 Task: Open Card User Interface Review in Board Project Management Platforms and Tools to Workspace IT Consulting Services and add a team member Softage.3@softage.net, a label Orange, a checklist Ethereum Development, an attachment from your computer, a color Orange and finally, add a card description 'Conduct team training session on active listening and empathy' and a comment 'Given the complexity of this task, let us break it down into smaller, more manageable tasks to make progress.'. Add a start date 'Jan 07, 1900' with a due date 'Jan 14, 1900'
Action: Mouse moved to (640, 173)
Screenshot: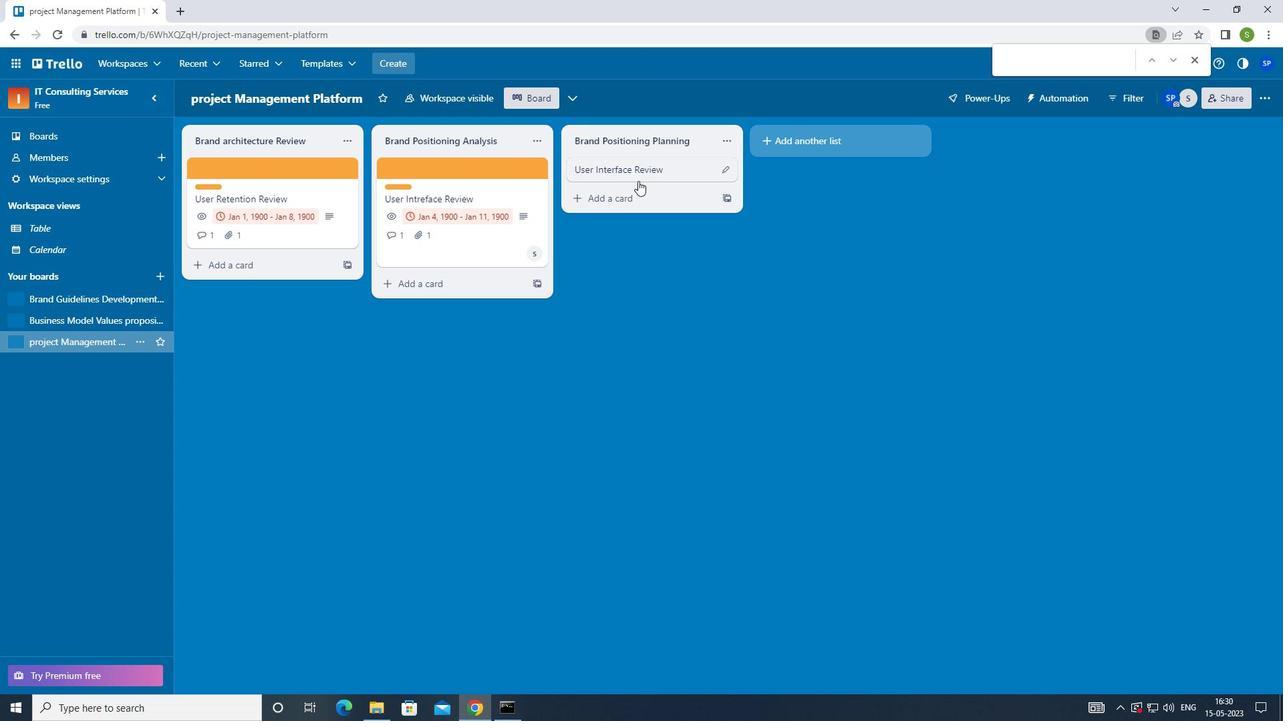 
Action: Mouse pressed left at (640, 173)
Screenshot: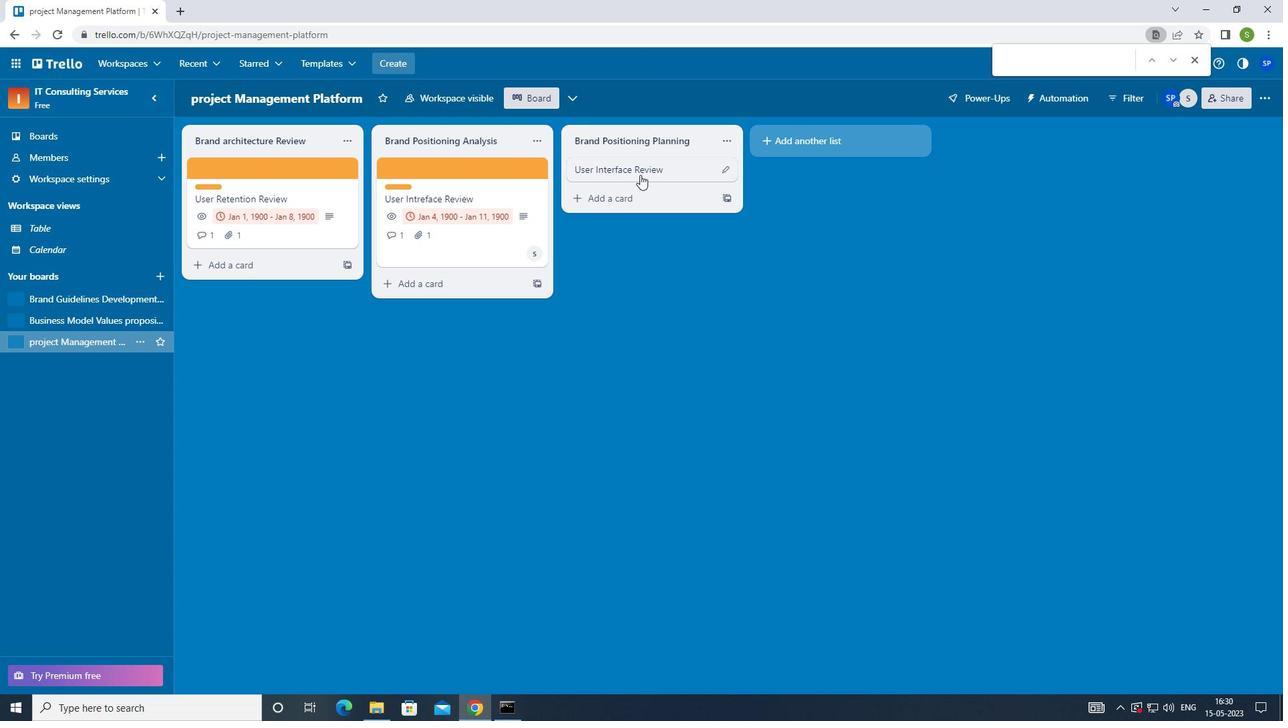 
Action: Mouse moved to (828, 171)
Screenshot: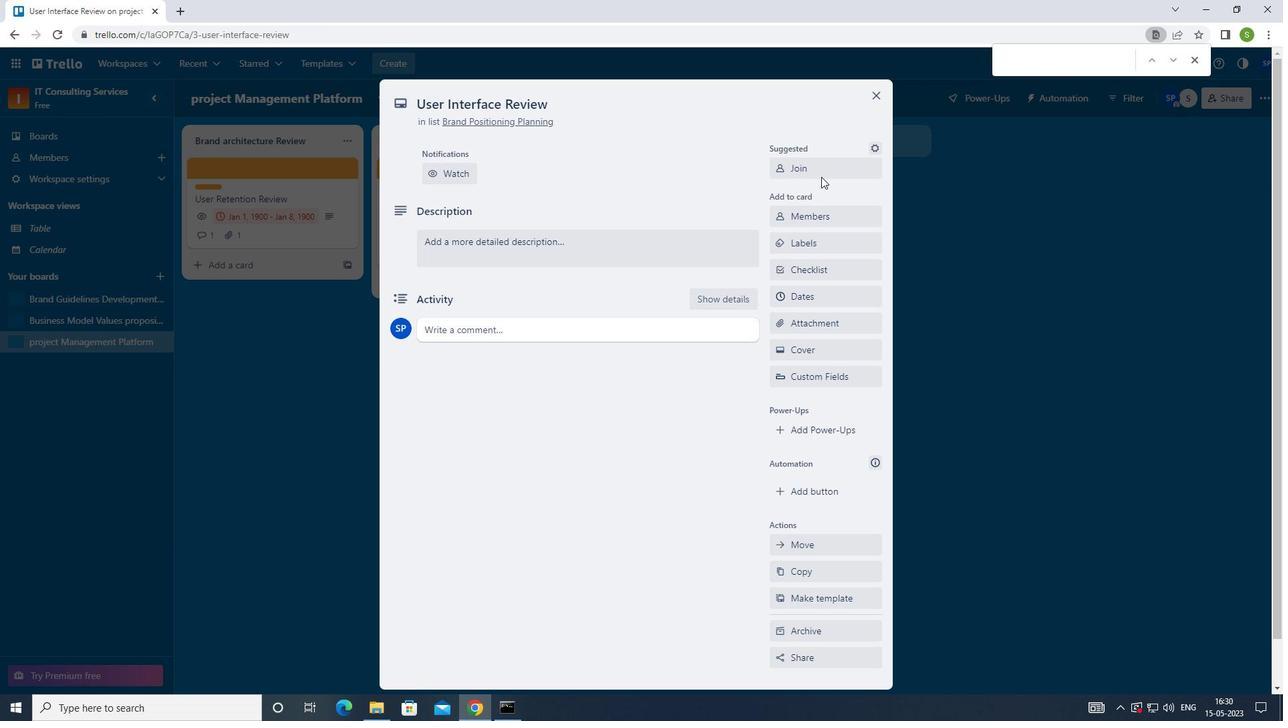 
Action: Mouse pressed left at (828, 171)
Screenshot: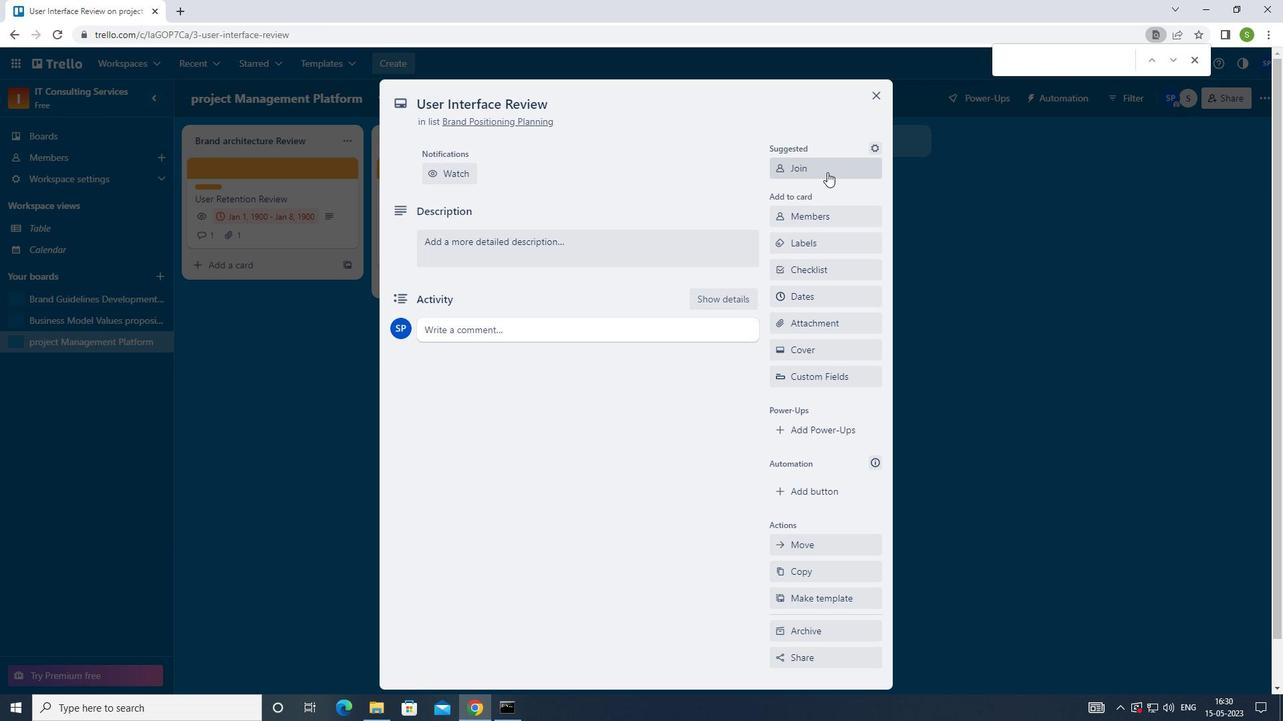 
Action: Mouse moved to (835, 169)
Screenshot: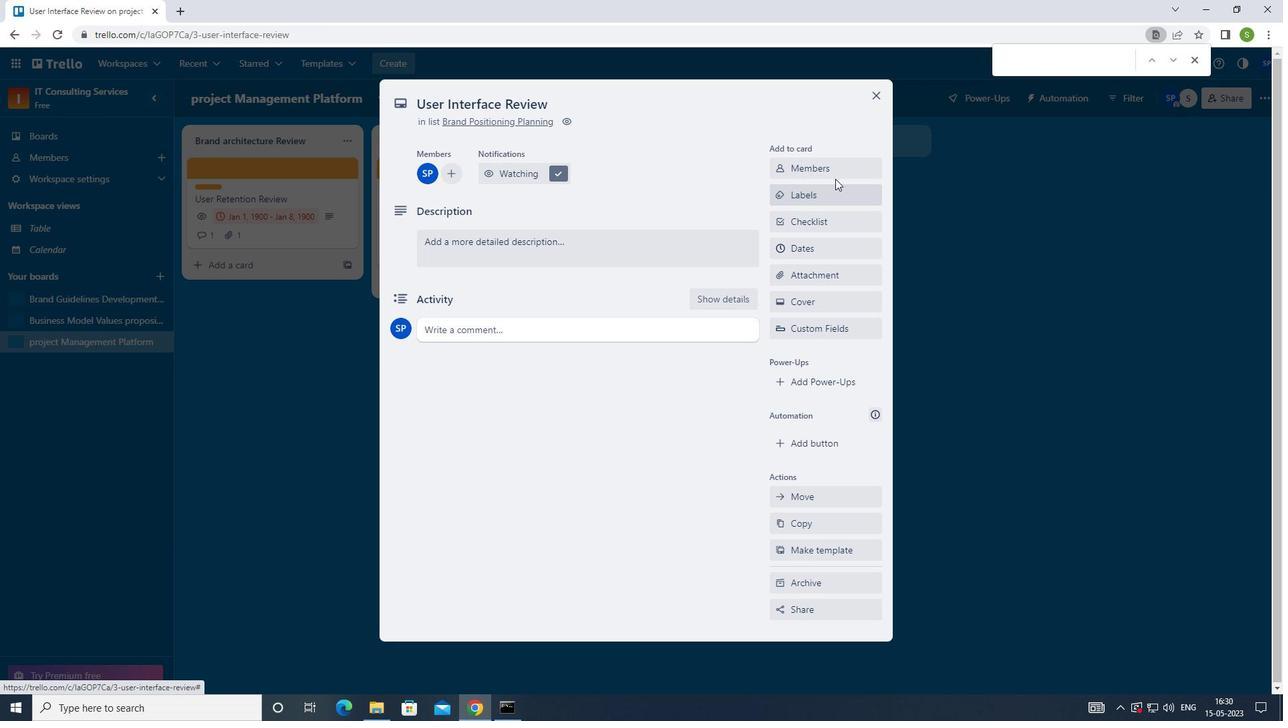 
Action: Mouse pressed left at (835, 169)
Screenshot: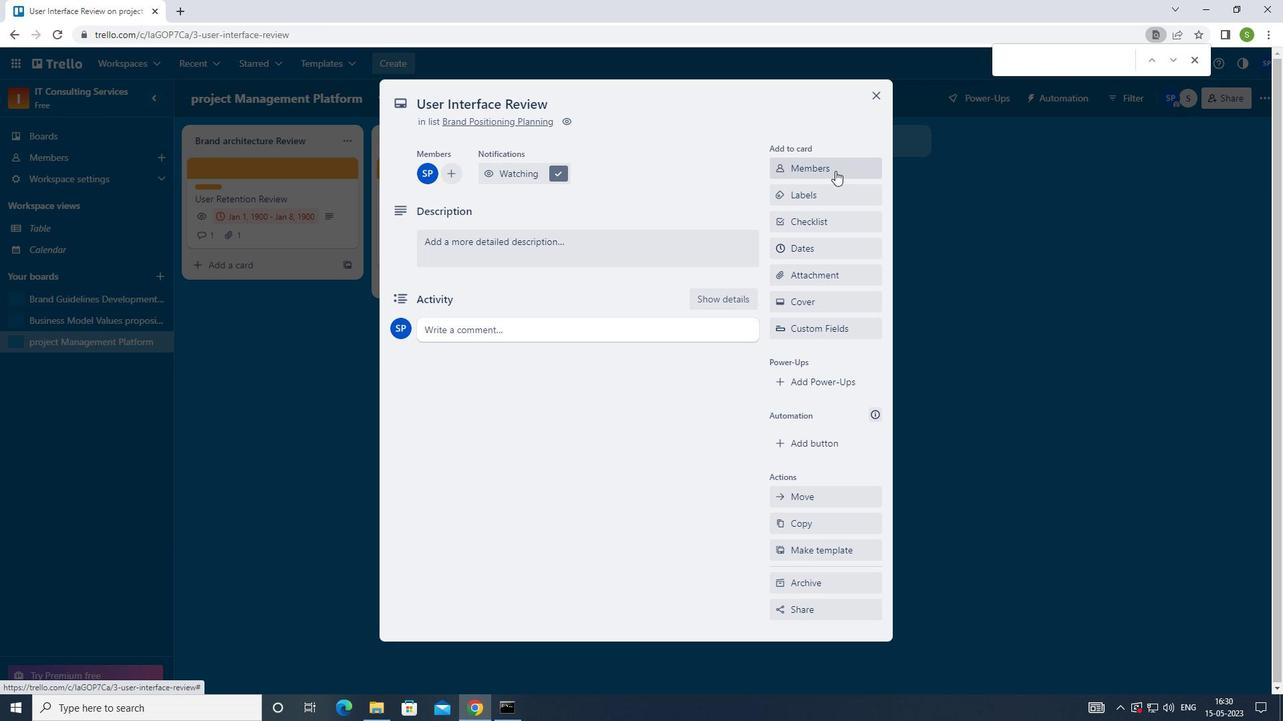 
Action: Mouse moved to (808, 206)
Screenshot: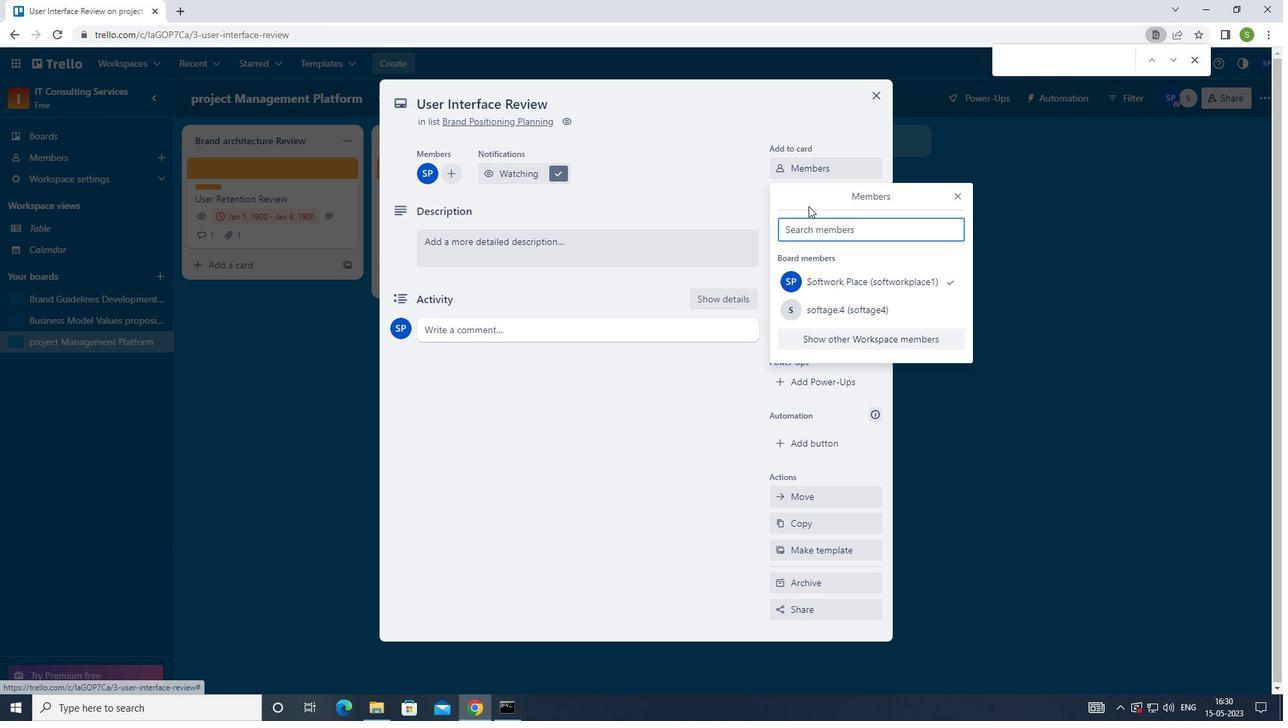 
Action: Key pressed <Key.shift>SOFTAGE.3<Key.shift>@SOFTAGE.NET
Screenshot: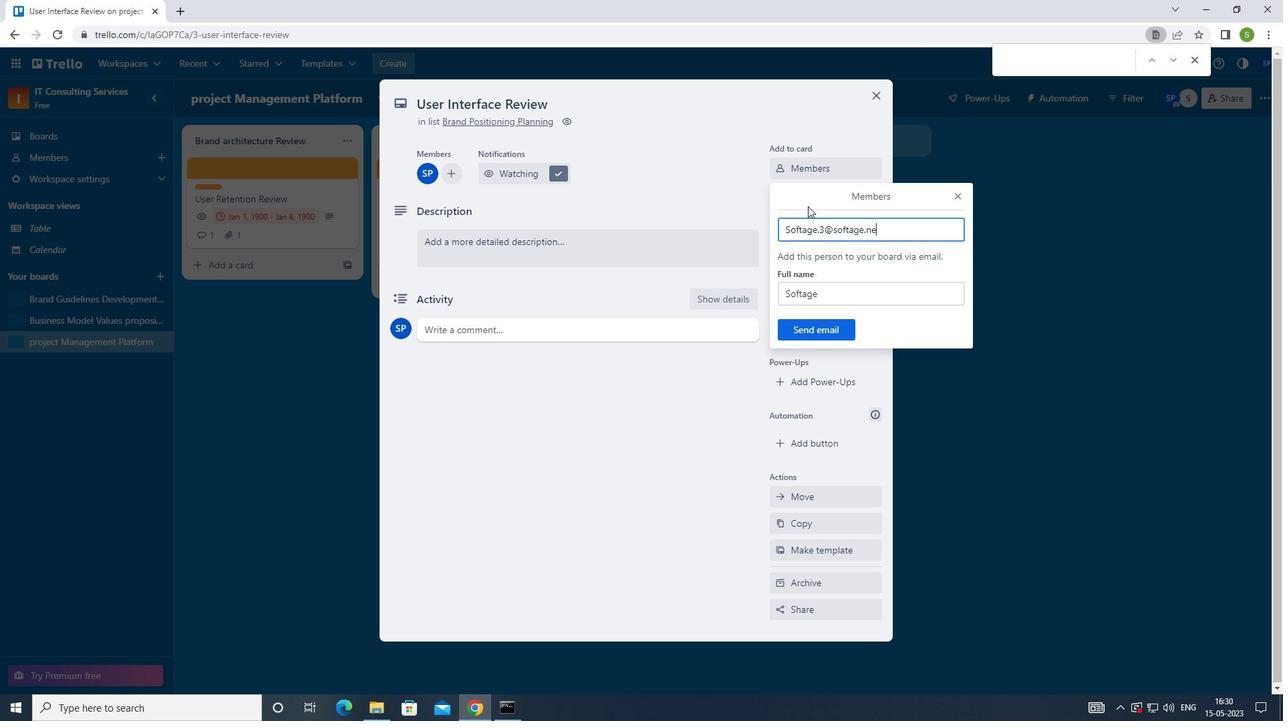 
Action: Mouse moved to (811, 332)
Screenshot: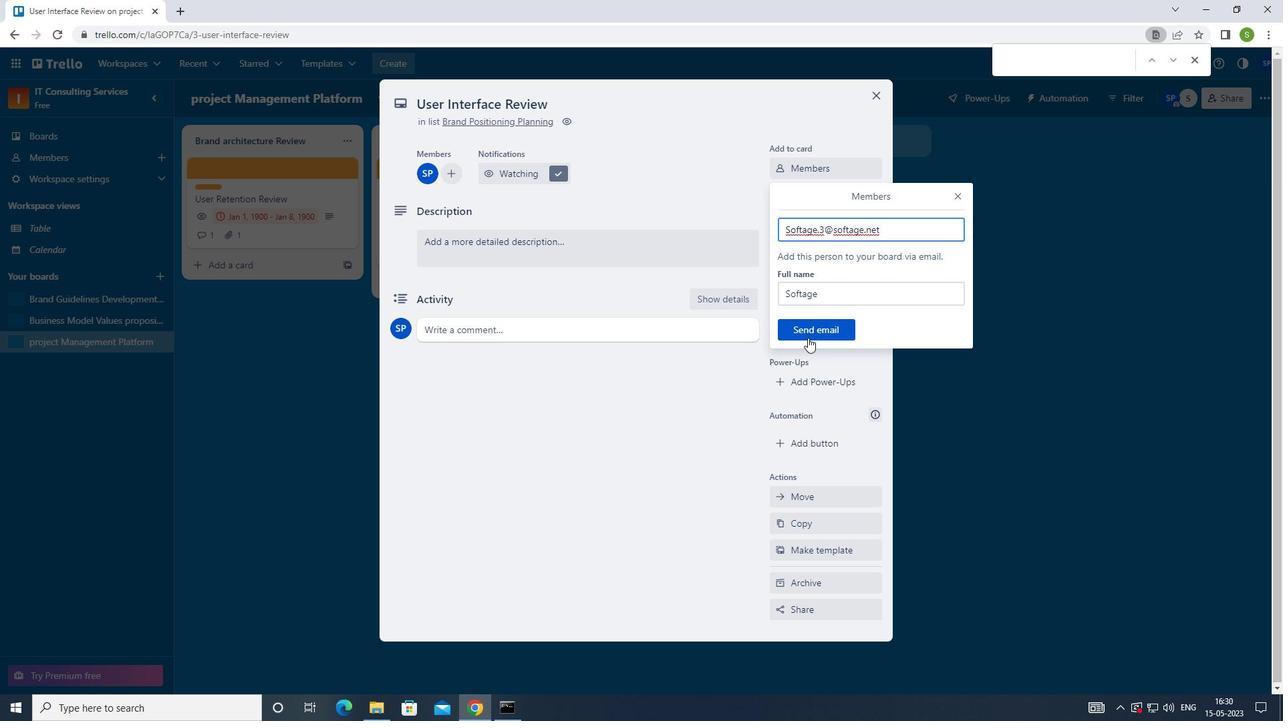 
Action: Mouse pressed left at (811, 332)
Screenshot: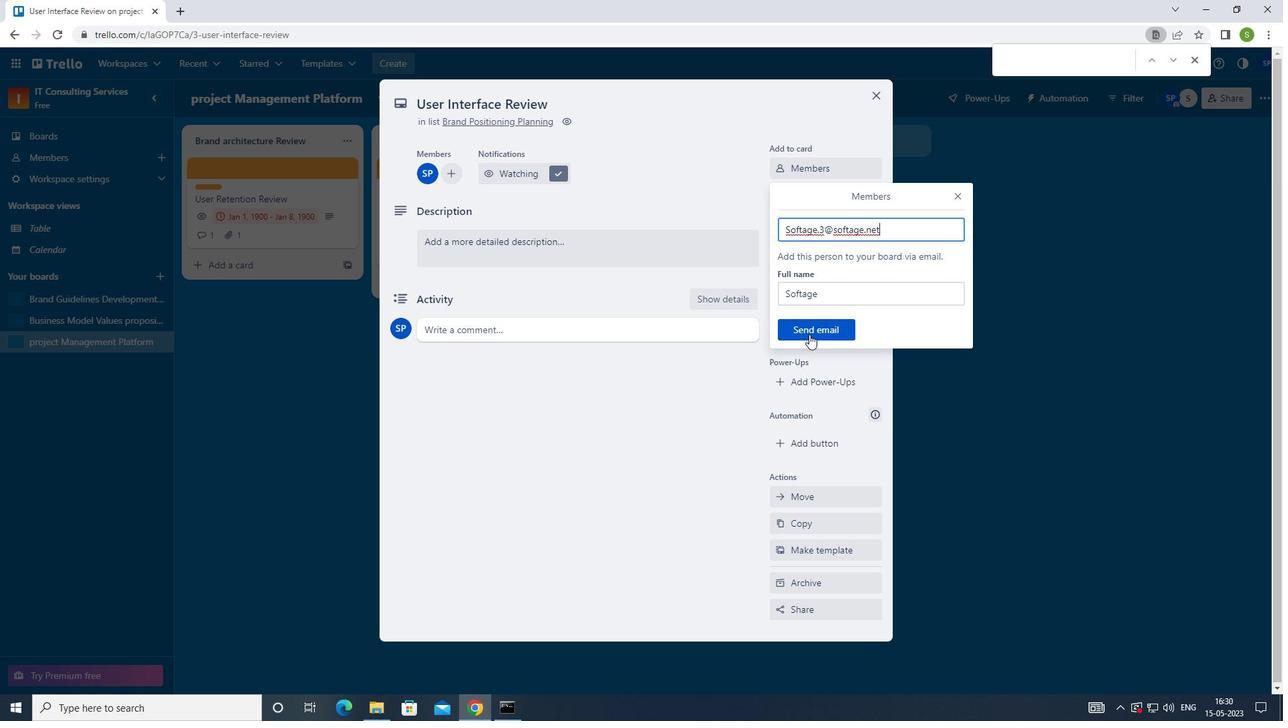 
Action: Mouse moved to (840, 196)
Screenshot: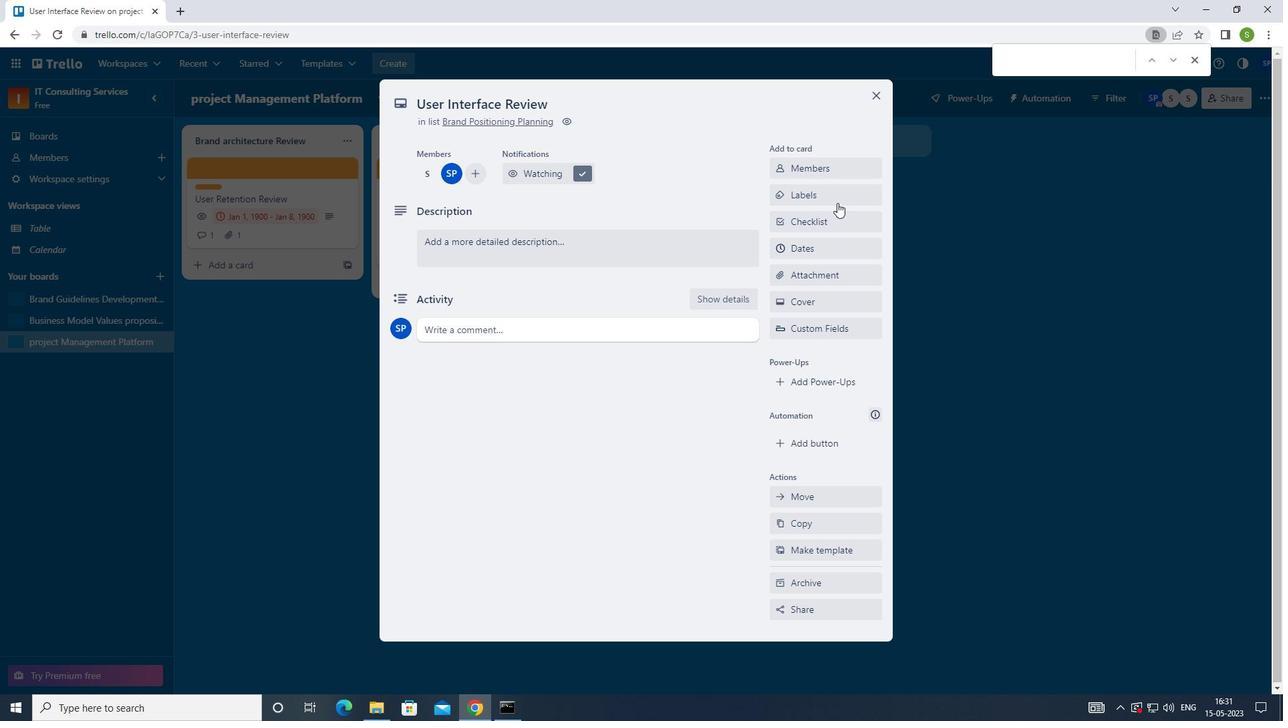 
Action: Mouse pressed left at (840, 196)
Screenshot: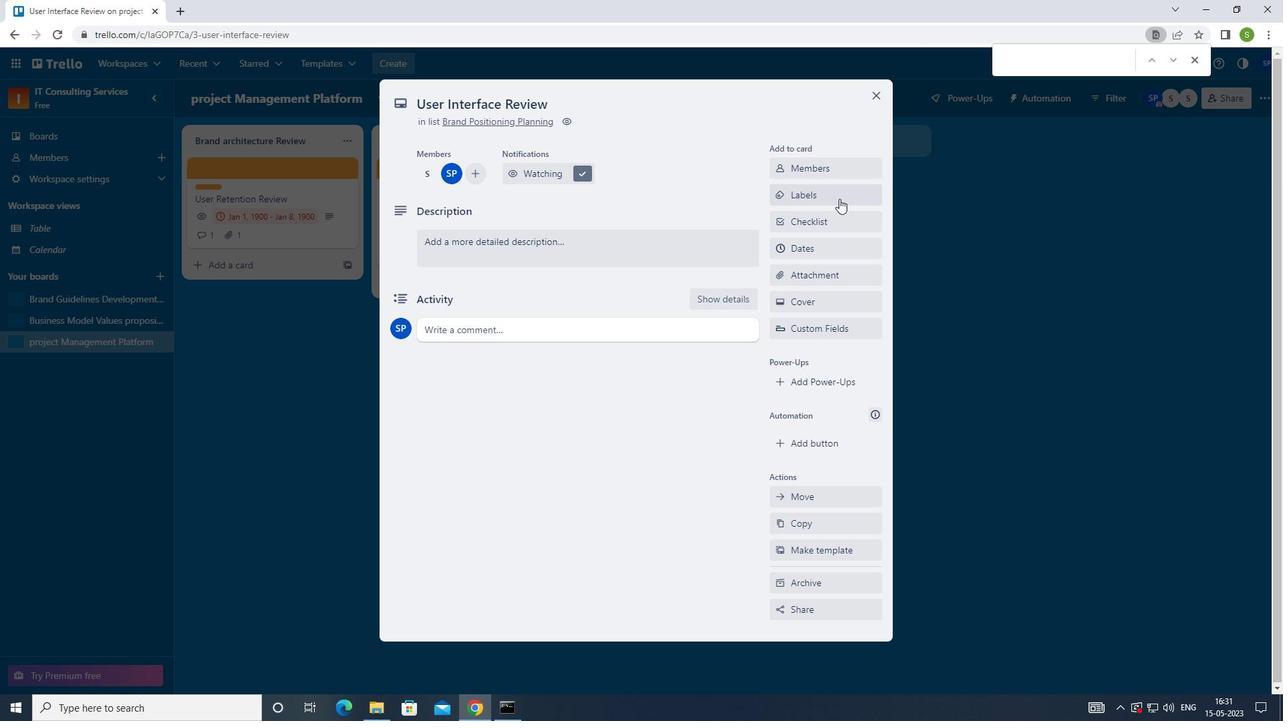 
Action: Mouse moved to (787, 350)
Screenshot: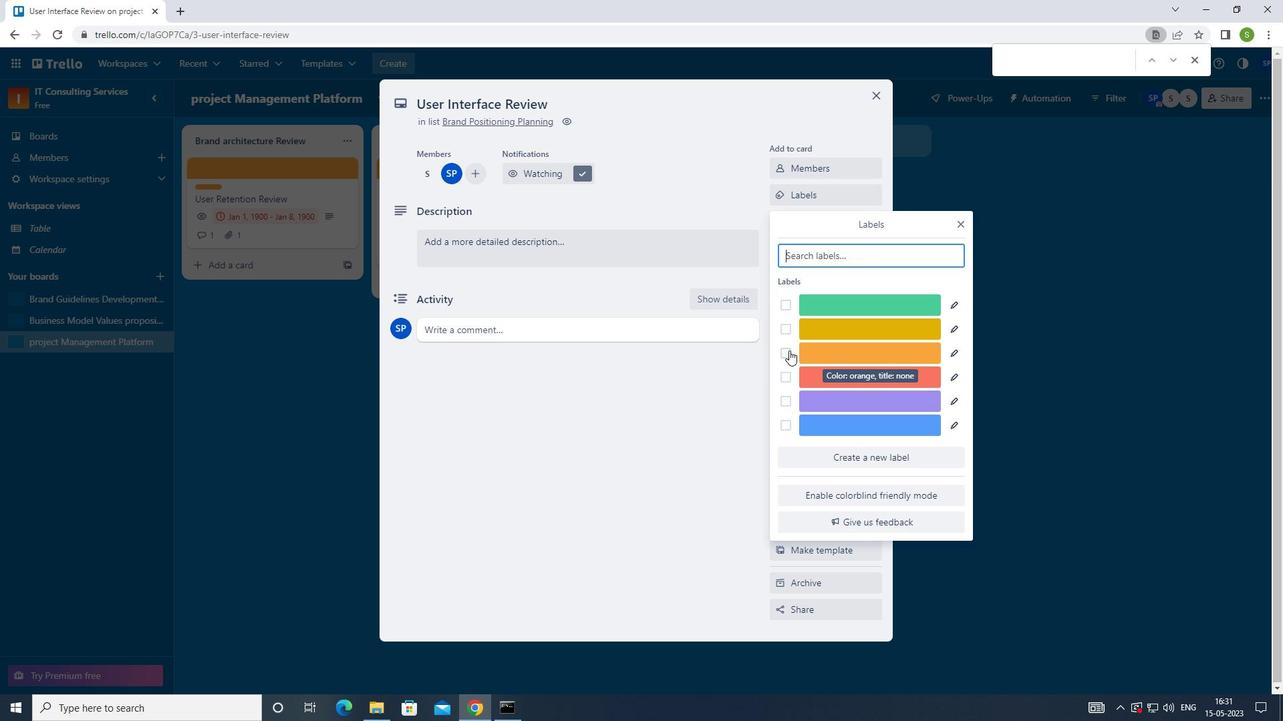 
Action: Mouse pressed left at (787, 350)
Screenshot: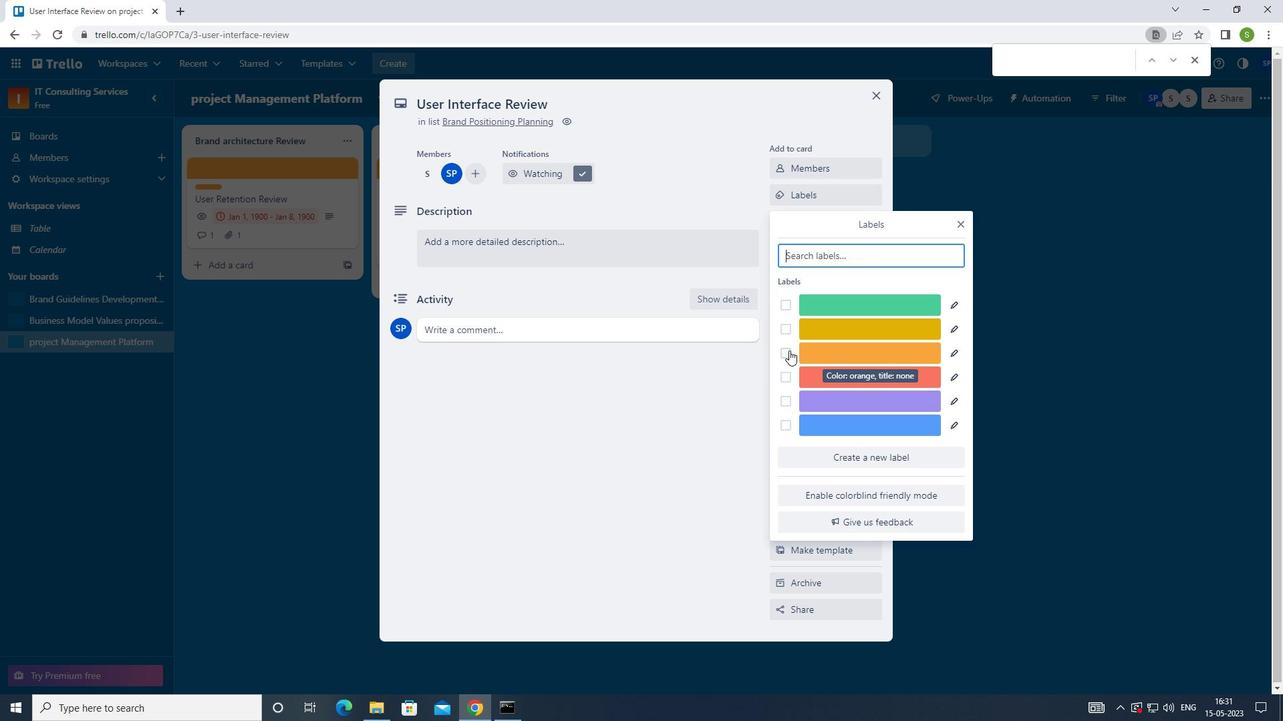 
Action: Mouse moved to (955, 225)
Screenshot: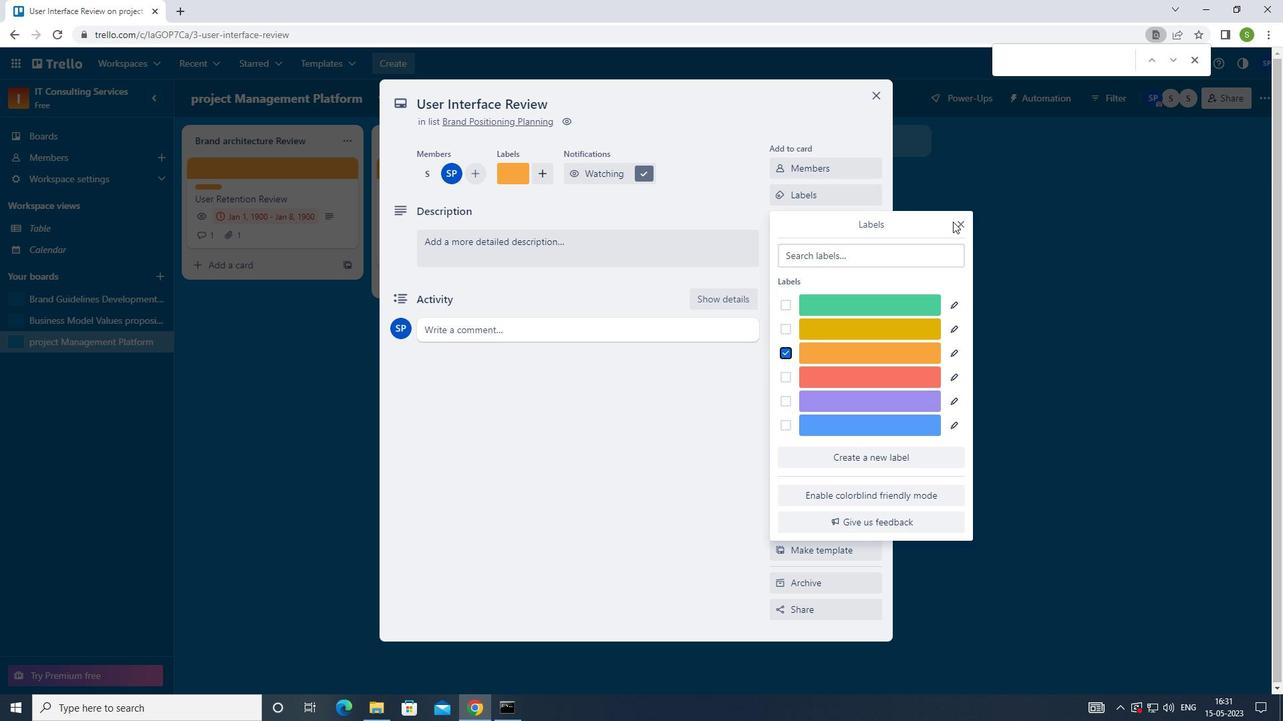
Action: Mouse pressed left at (955, 225)
Screenshot: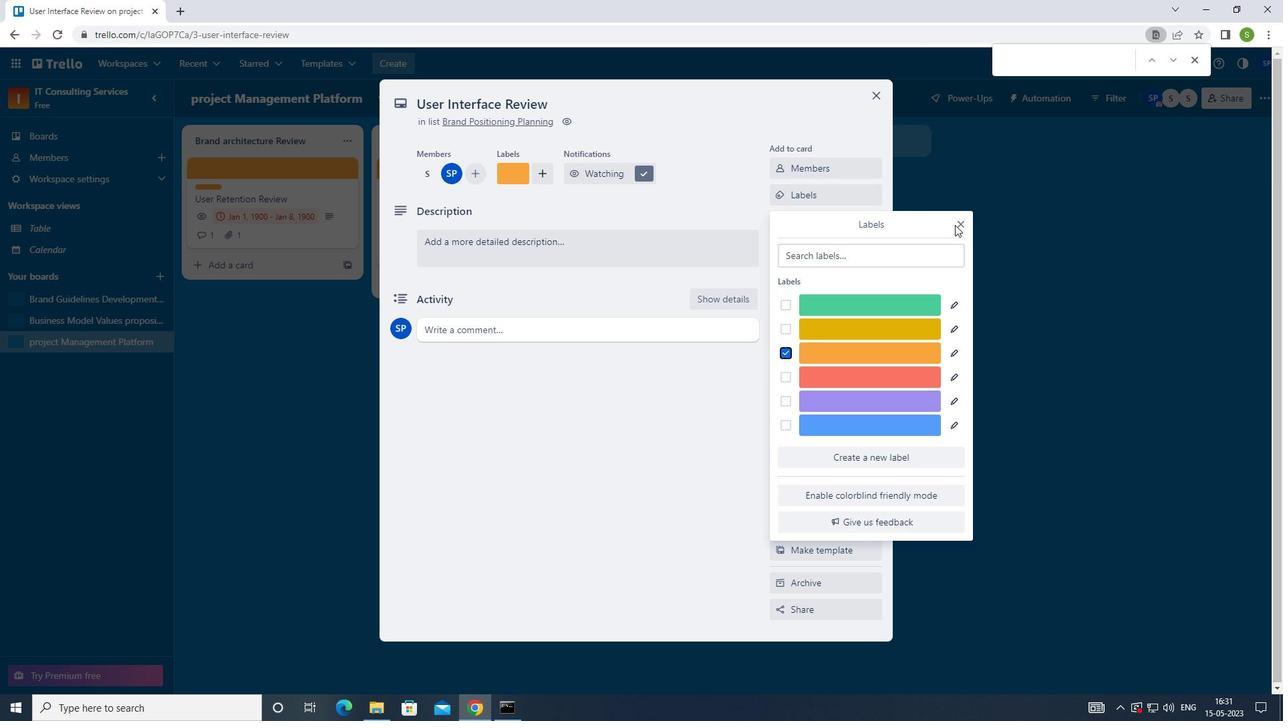 
Action: Mouse moved to (962, 221)
Screenshot: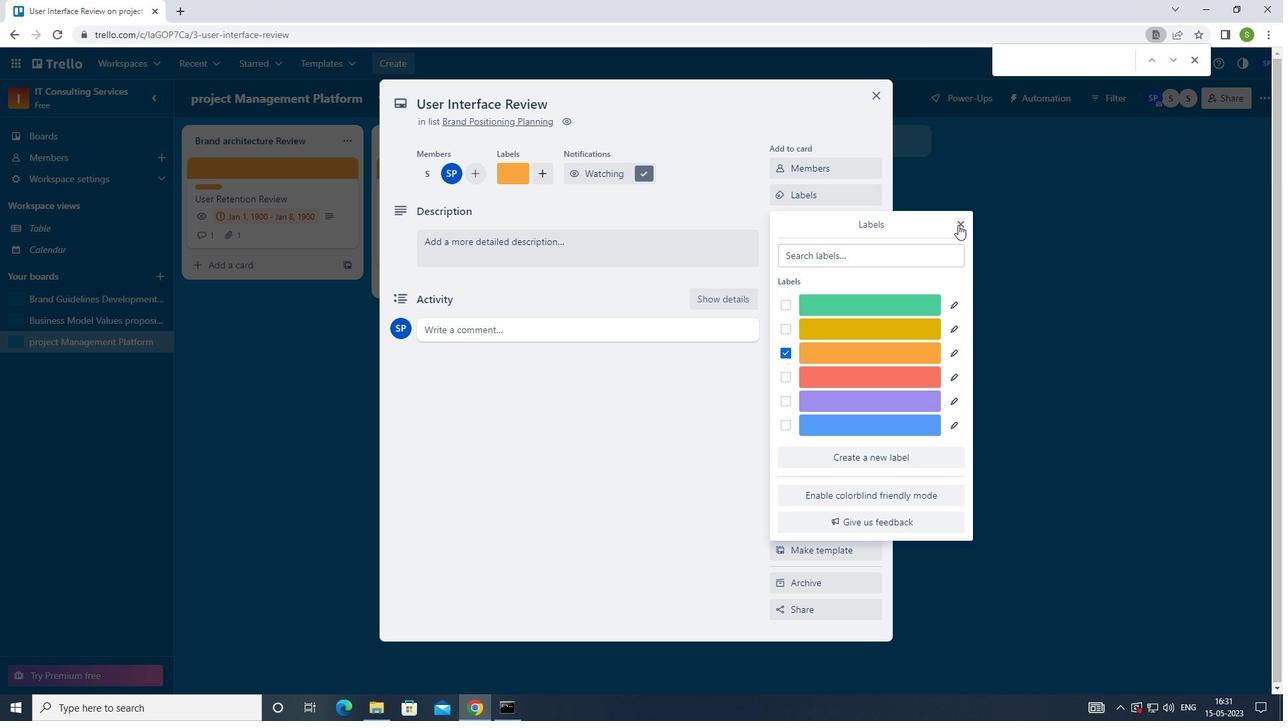 
Action: Mouse pressed left at (962, 221)
Screenshot: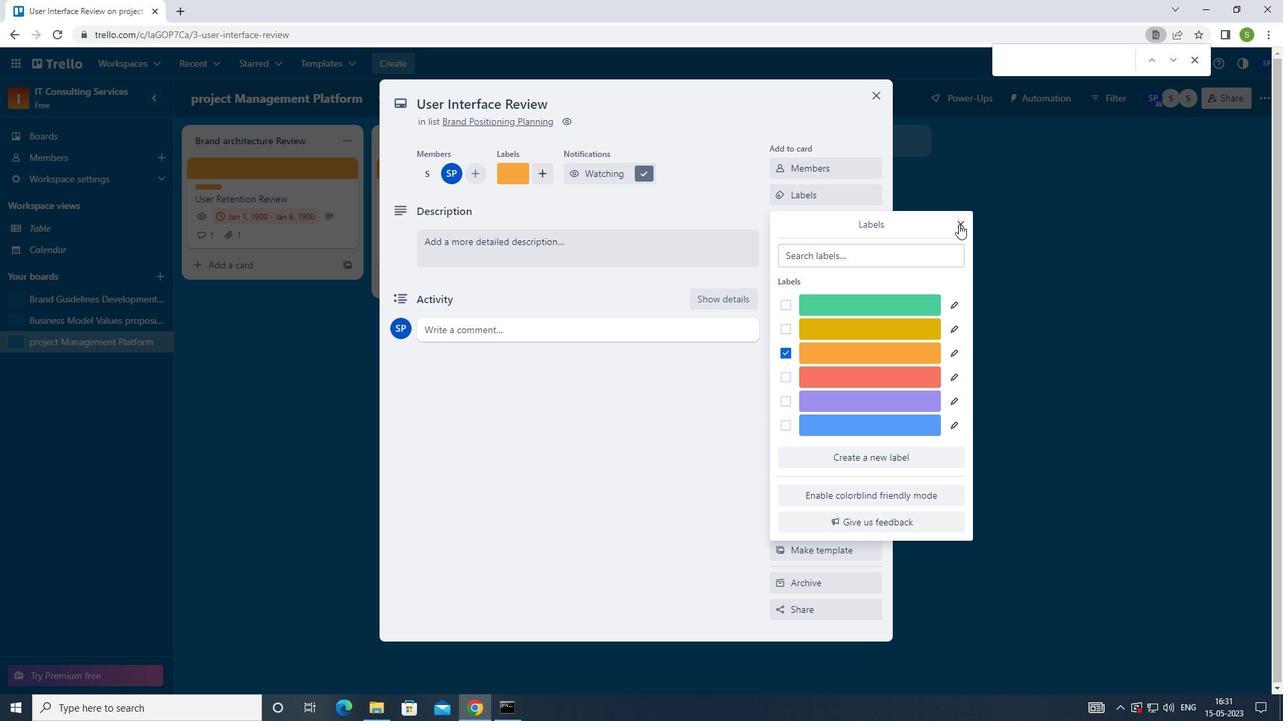 
Action: Mouse moved to (850, 222)
Screenshot: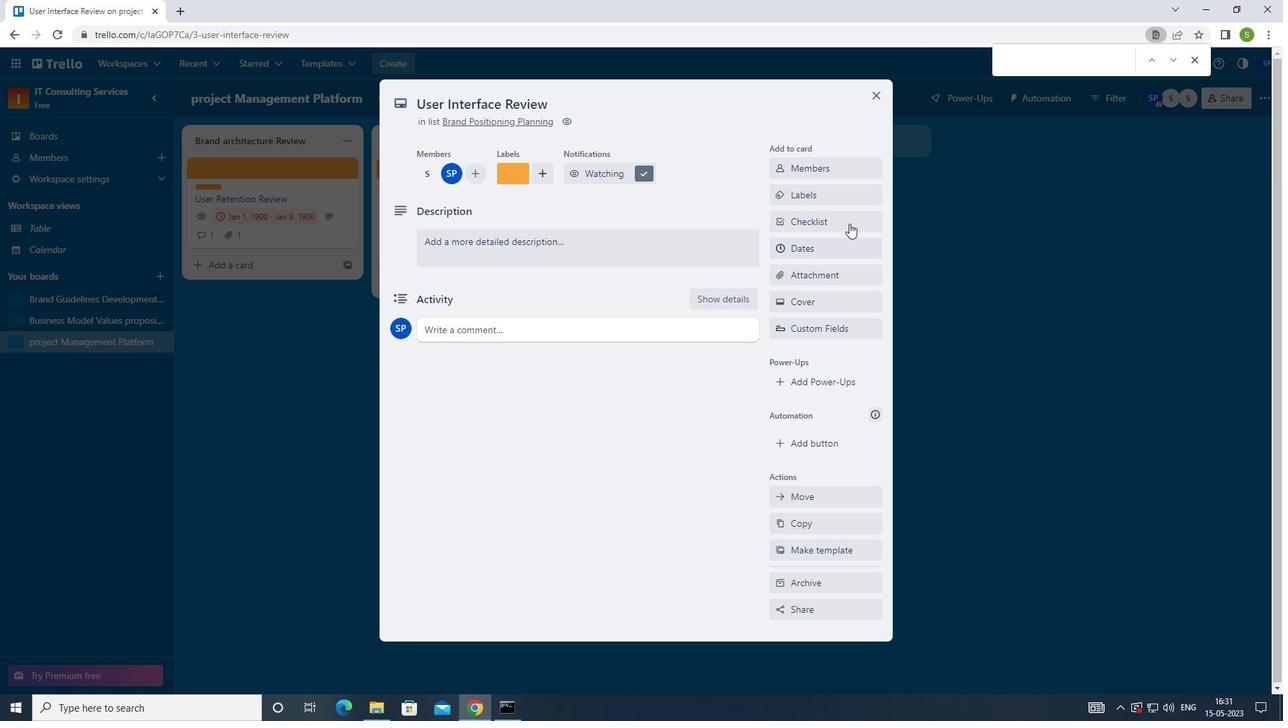 
Action: Mouse pressed left at (850, 222)
Screenshot: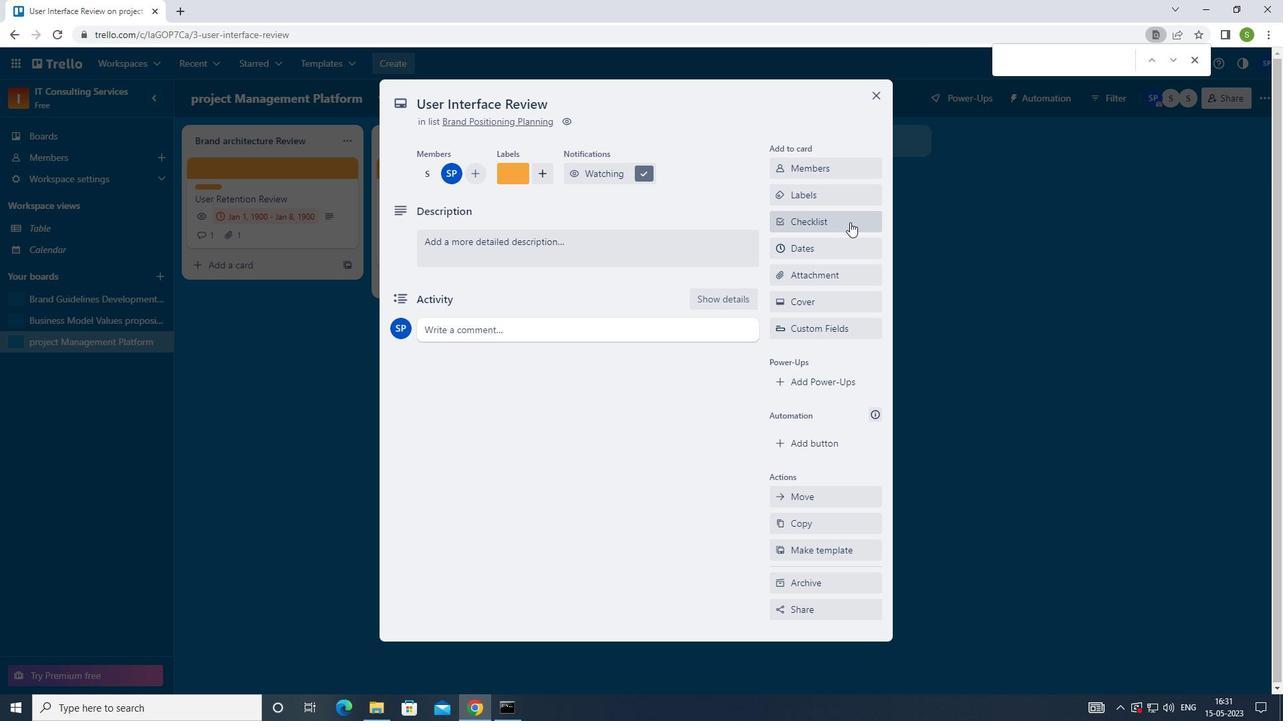 
Action: Mouse moved to (845, 242)
Screenshot: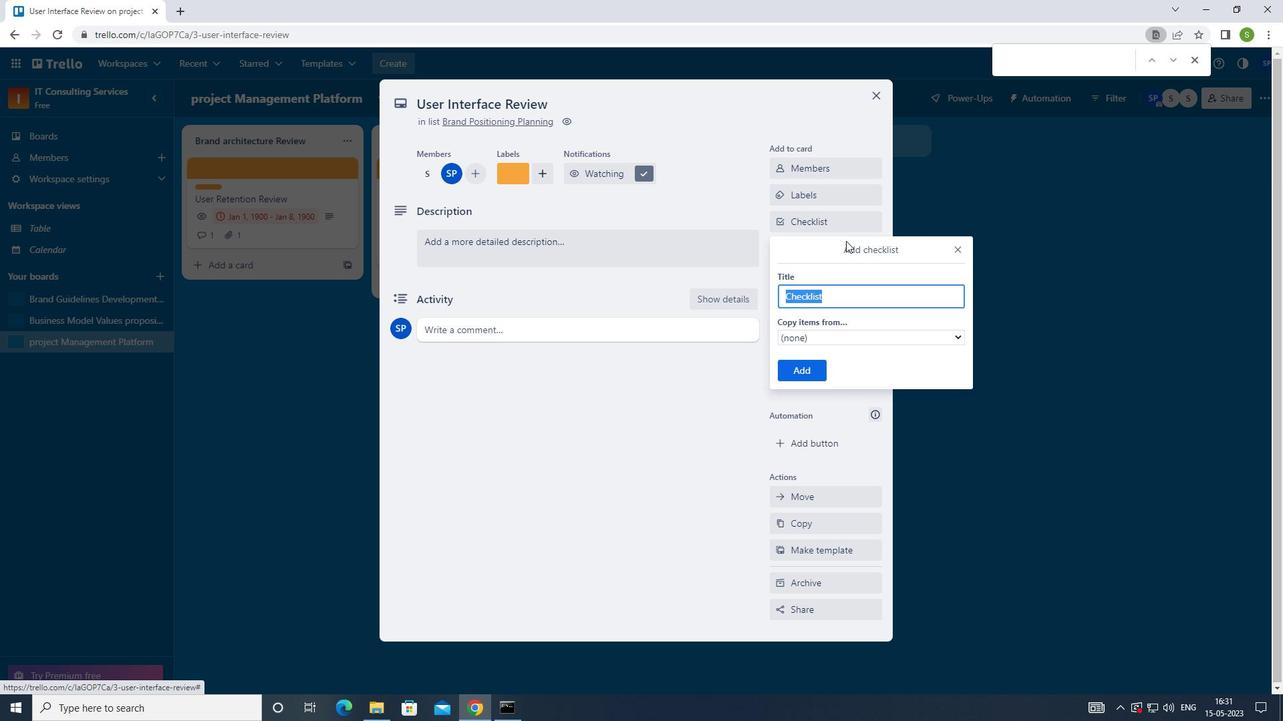 
Action: Key pressed <Key.shift><Key.shift>E
Screenshot: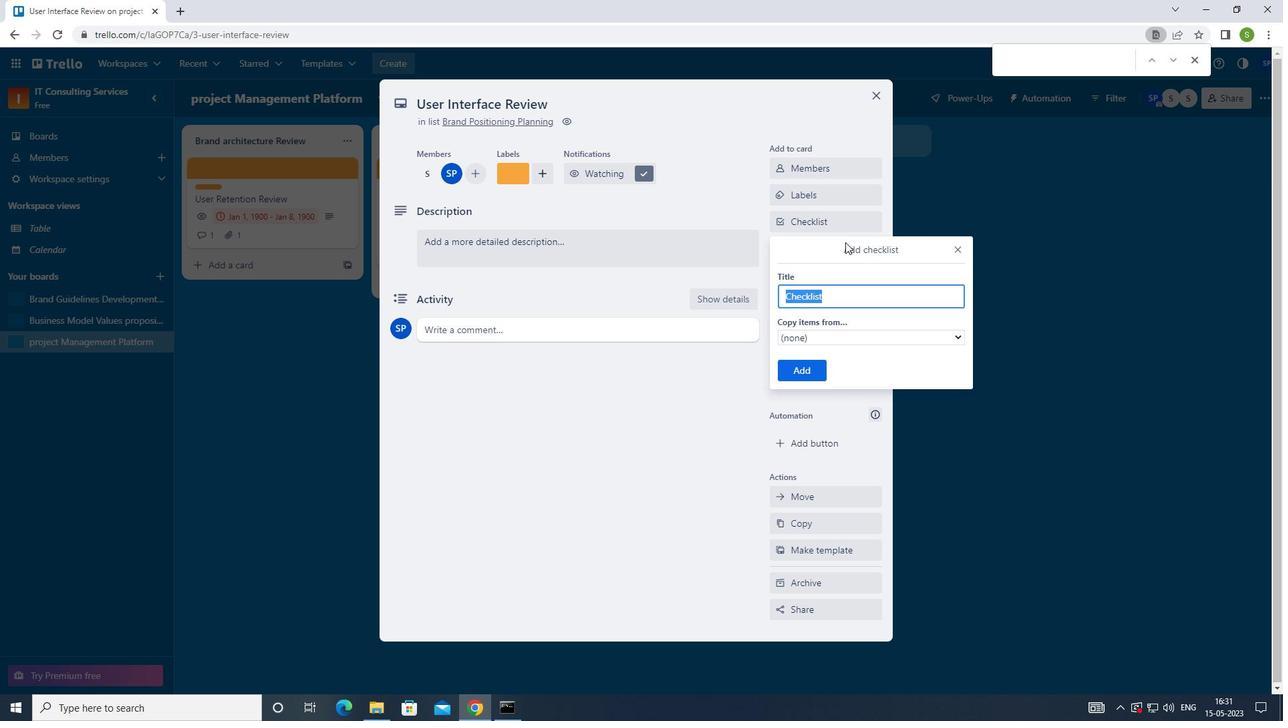 
Action: Mouse moved to (863, 330)
Screenshot: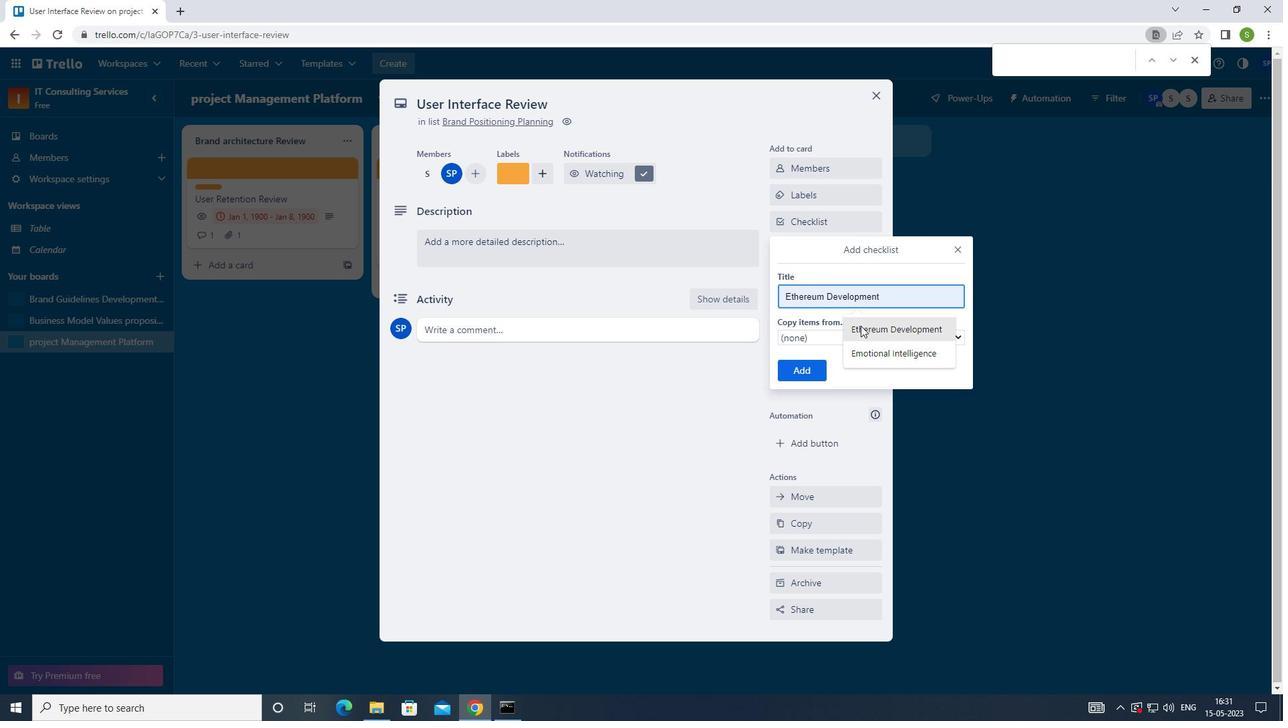 
Action: Mouse pressed left at (863, 330)
Screenshot: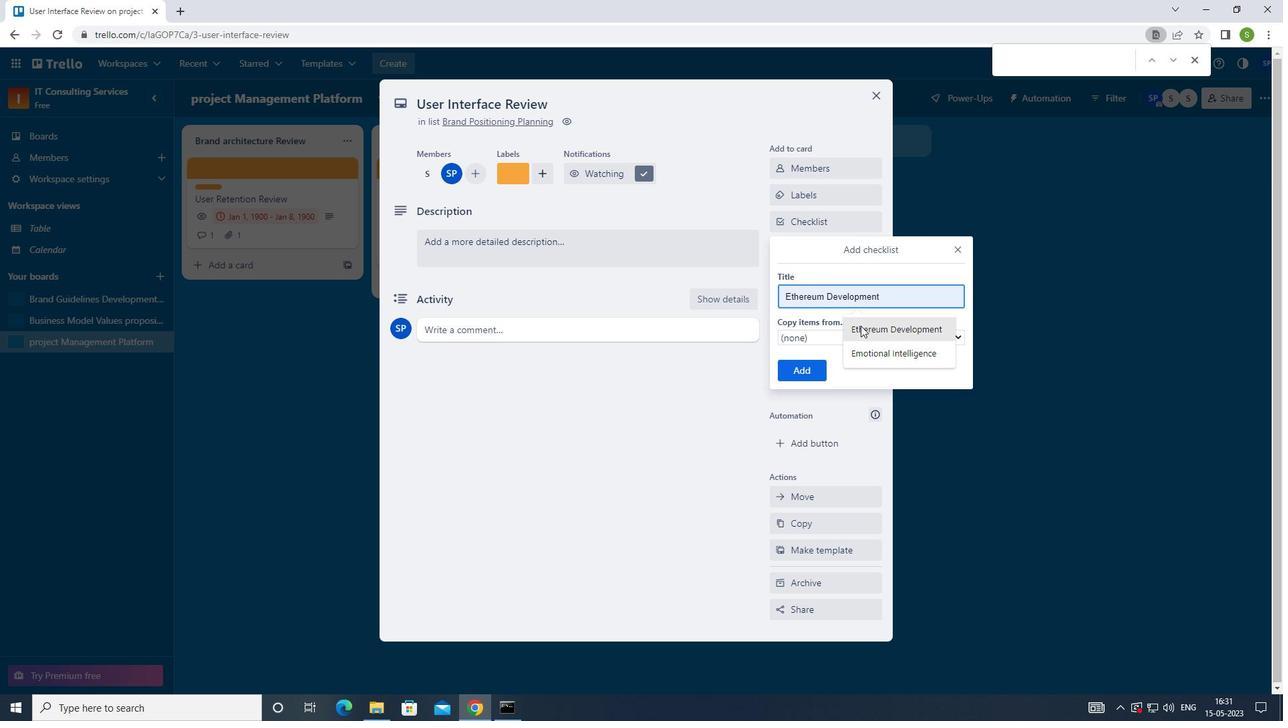 
Action: Mouse moved to (818, 373)
Screenshot: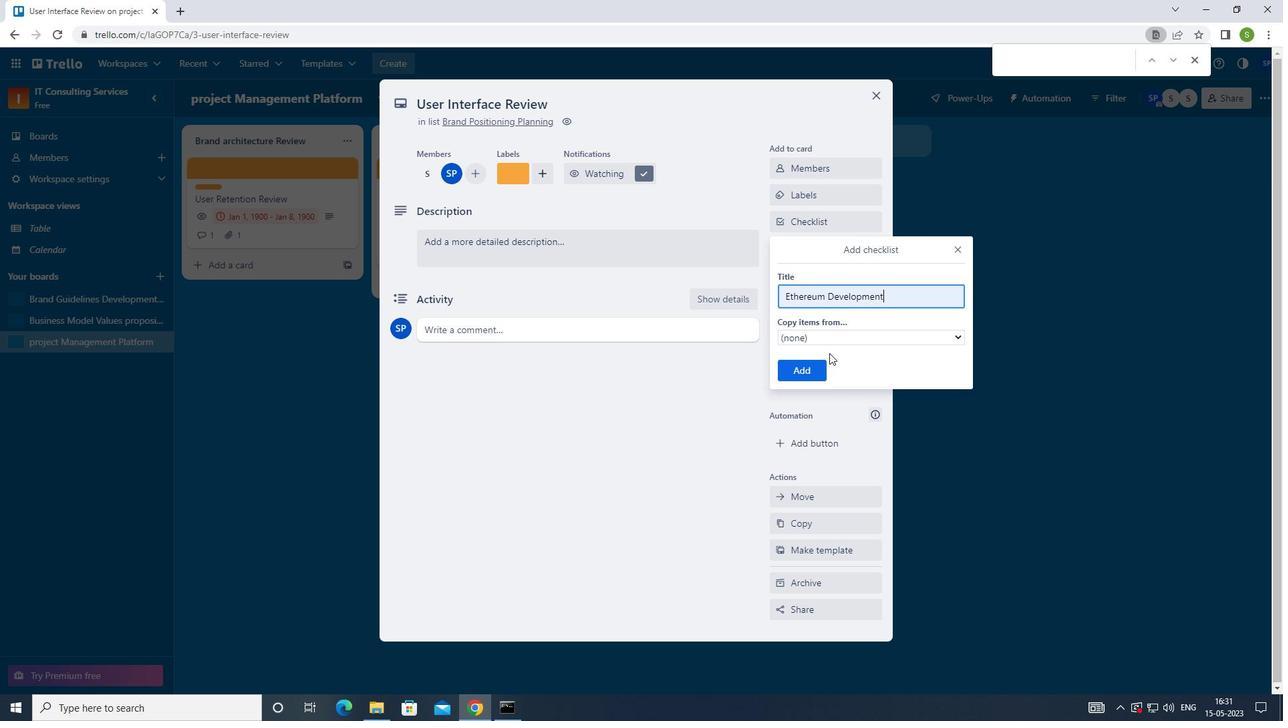 
Action: Mouse pressed left at (818, 373)
Screenshot: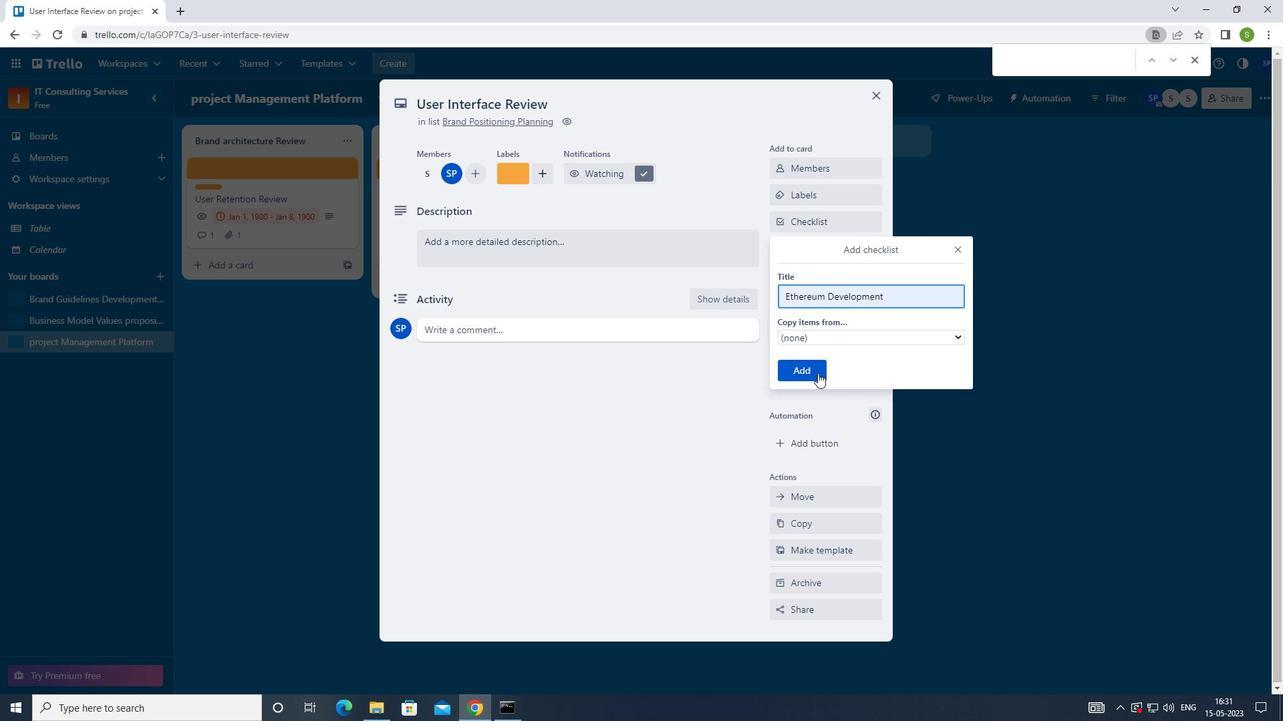 
Action: Mouse moved to (801, 265)
Screenshot: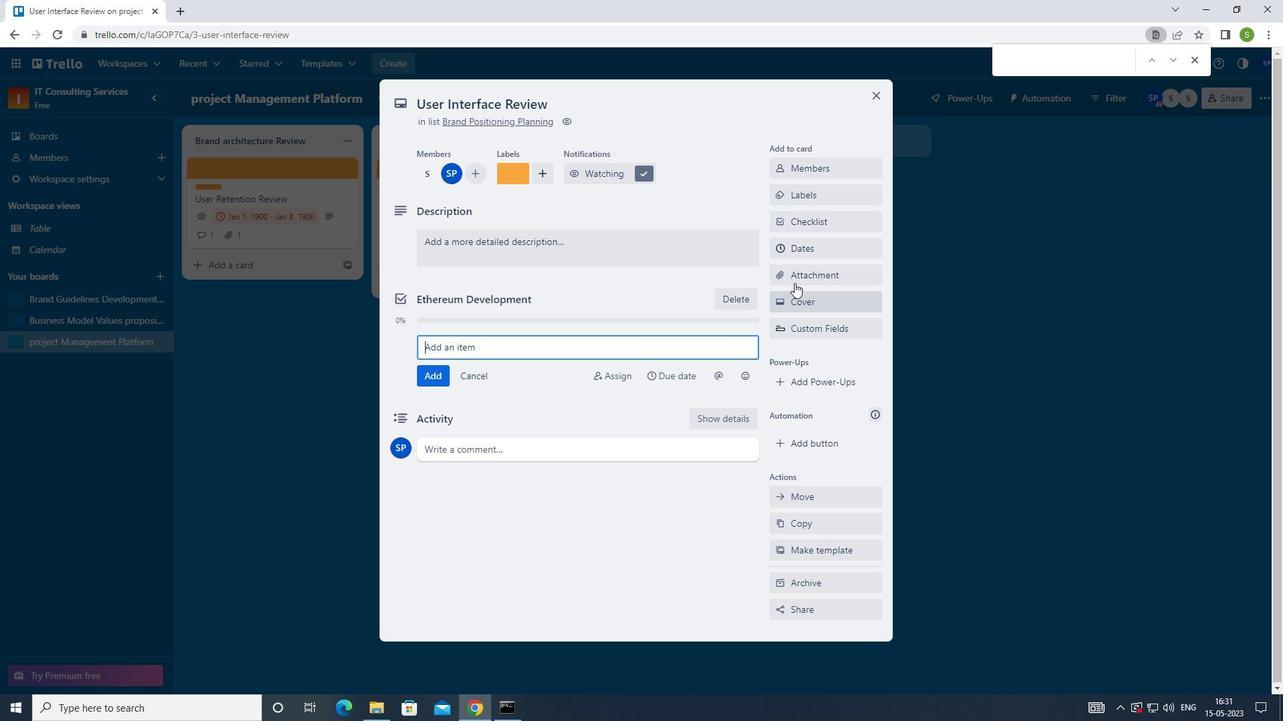 
Action: Mouse pressed left at (801, 265)
Screenshot: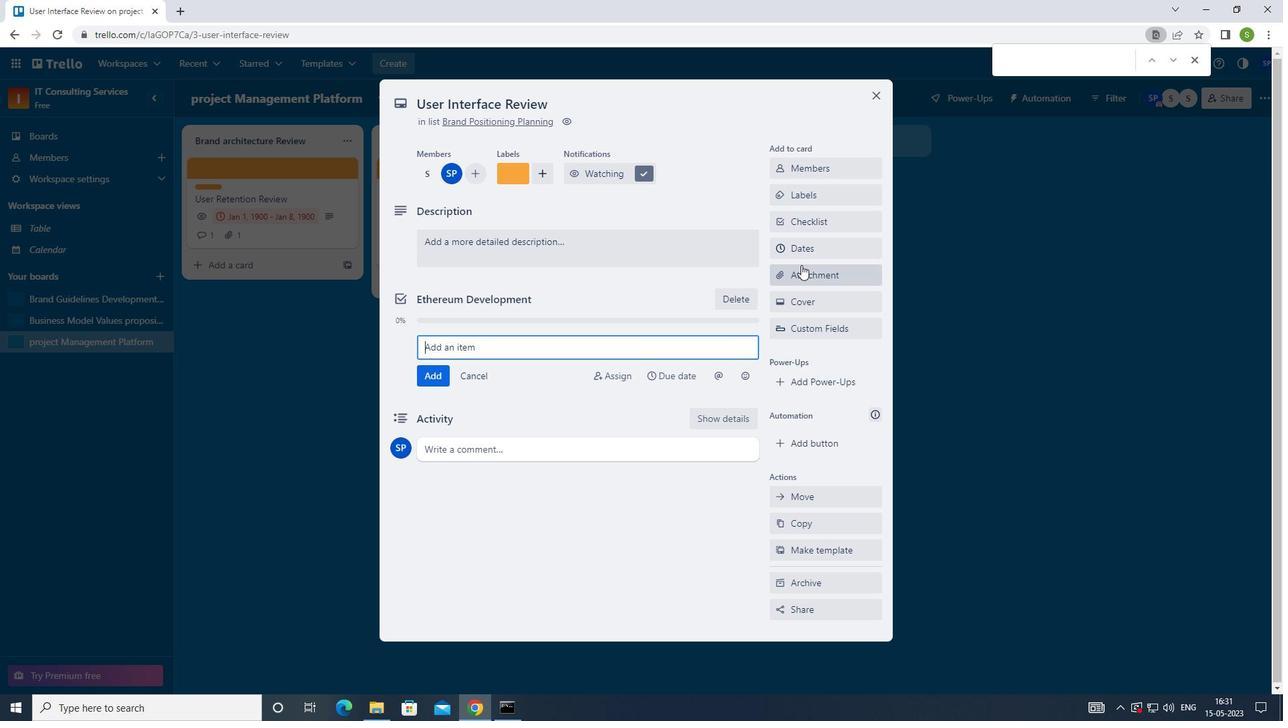 
Action: Mouse moved to (800, 332)
Screenshot: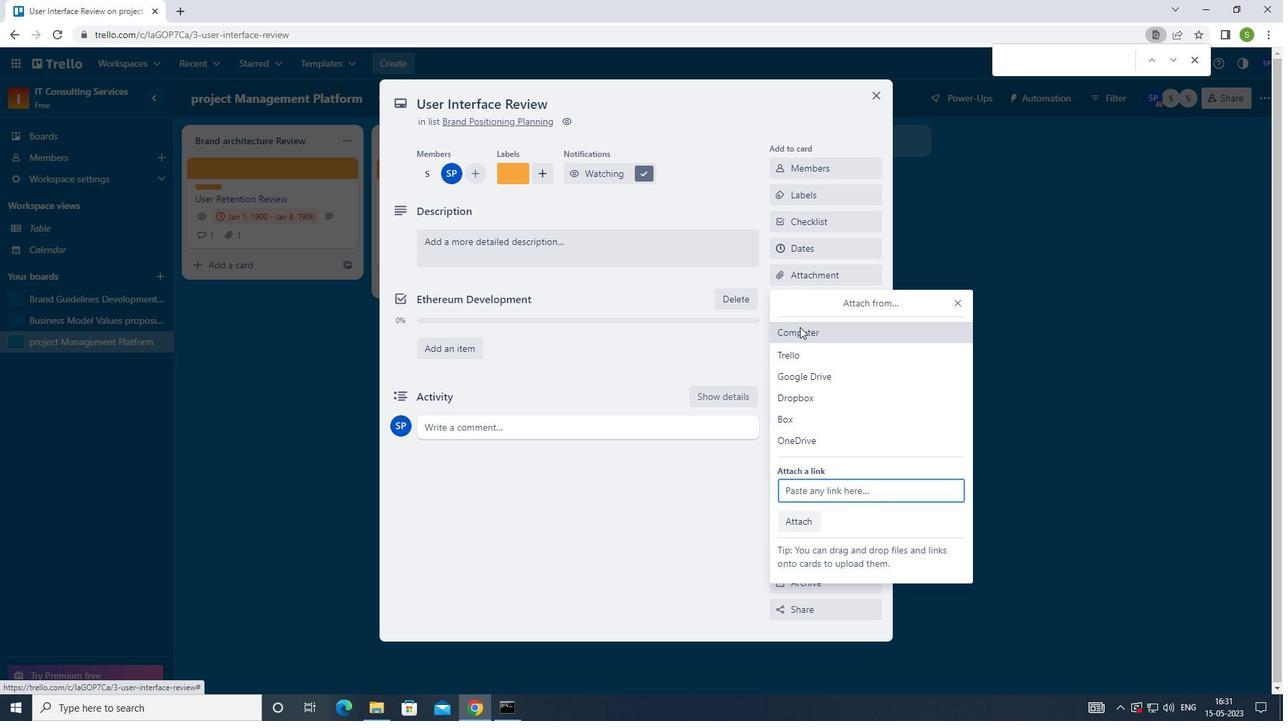 
Action: Mouse pressed left at (800, 332)
Screenshot: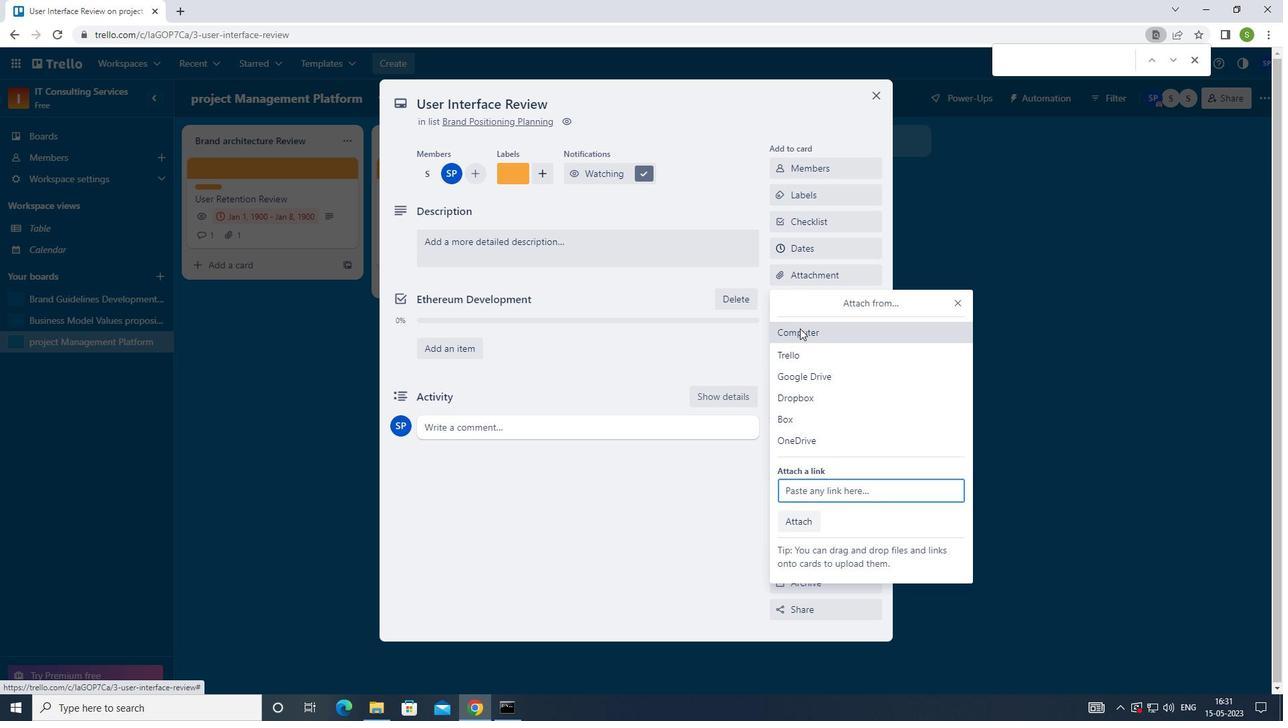 
Action: Mouse moved to (335, 96)
Screenshot: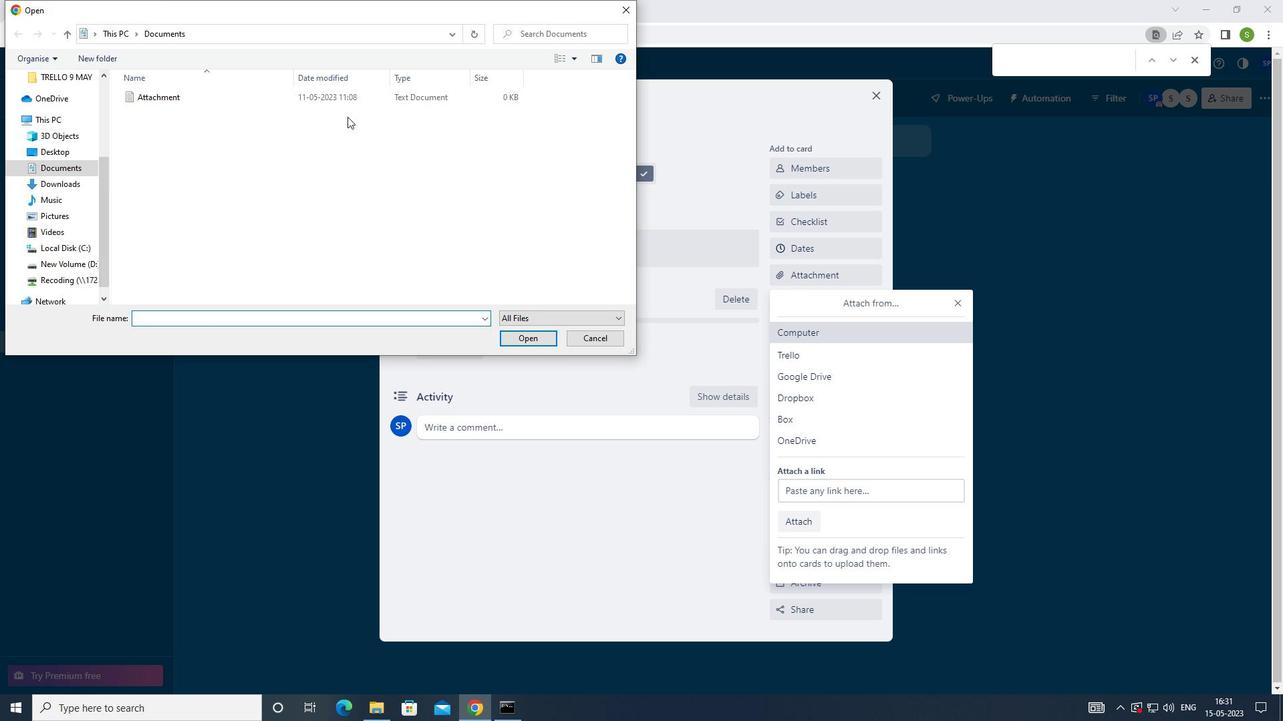 
Action: Mouse pressed left at (335, 96)
Screenshot: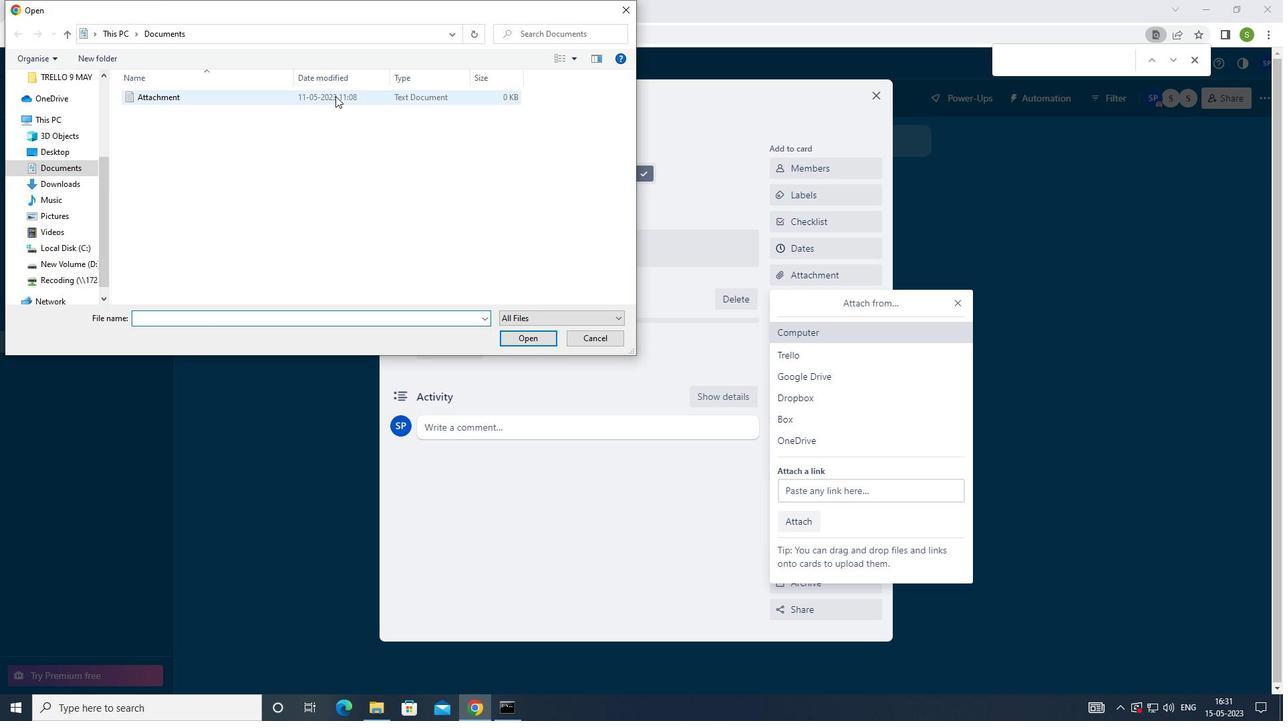 
Action: Mouse moved to (519, 342)
Screenshot: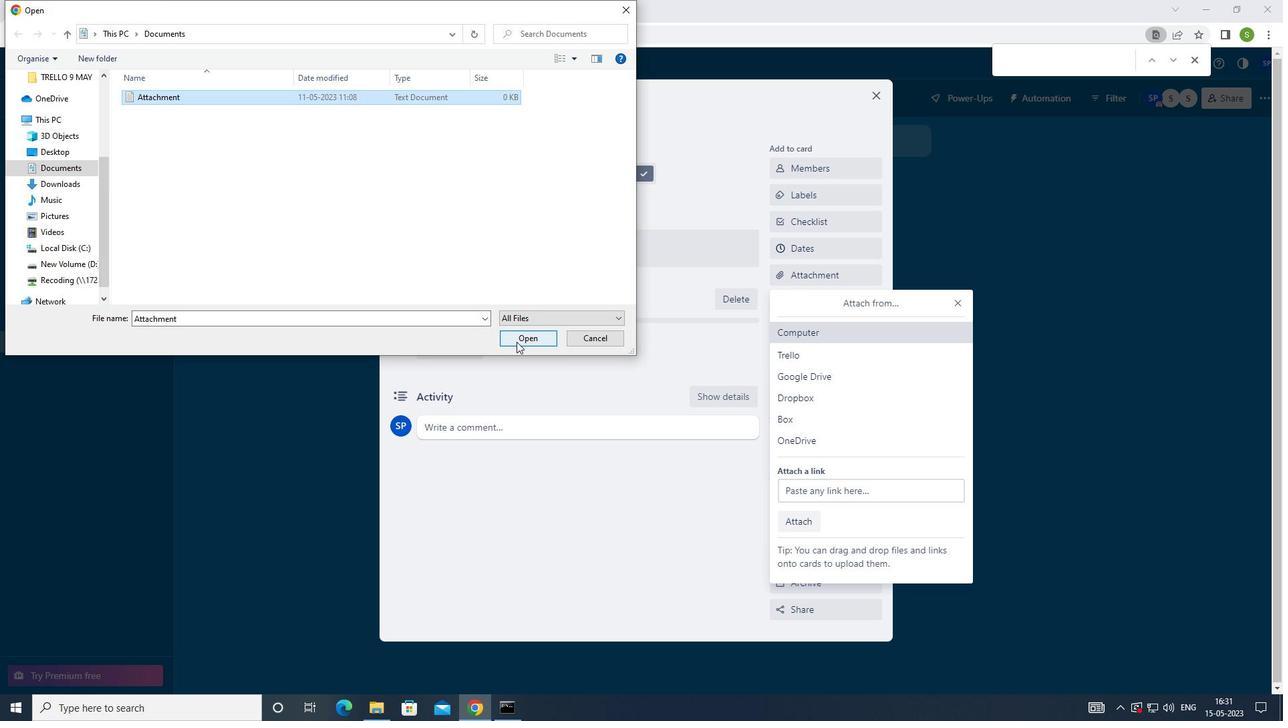 
Action: Mouse pressed left at (519, 342)
Screenshot: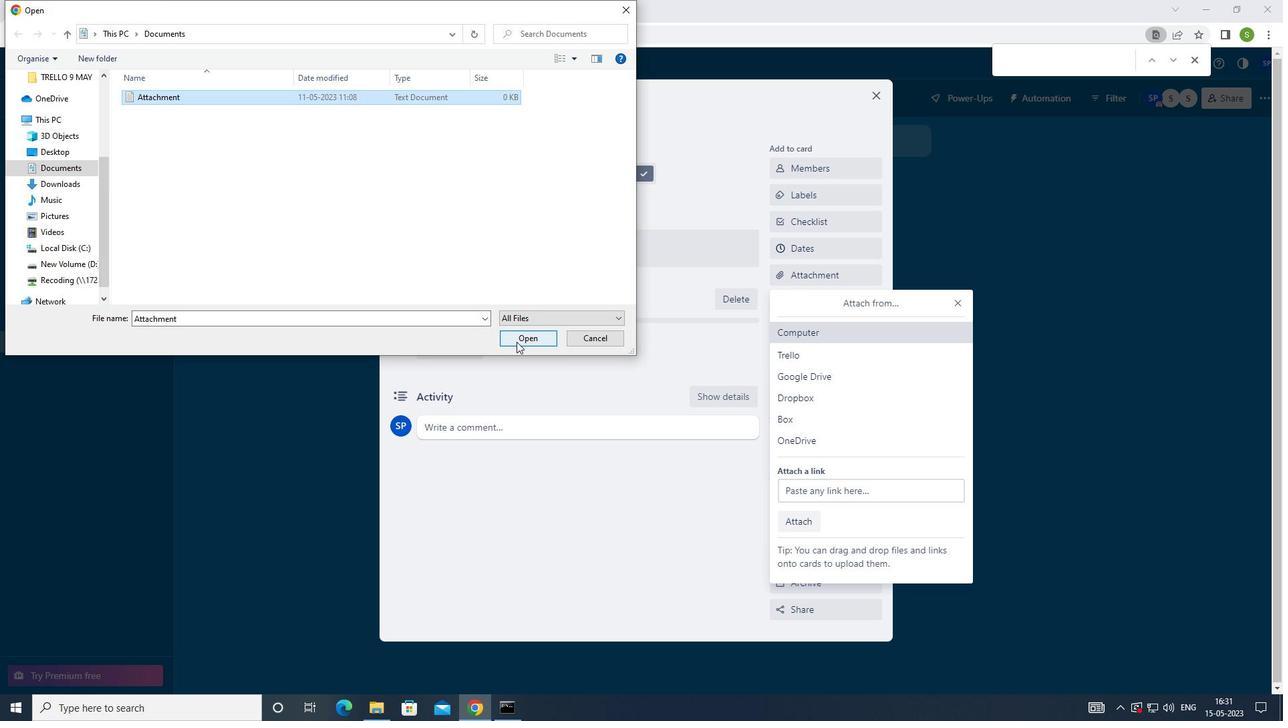
Action: Mouse moved to (804, 303)
Screenshot: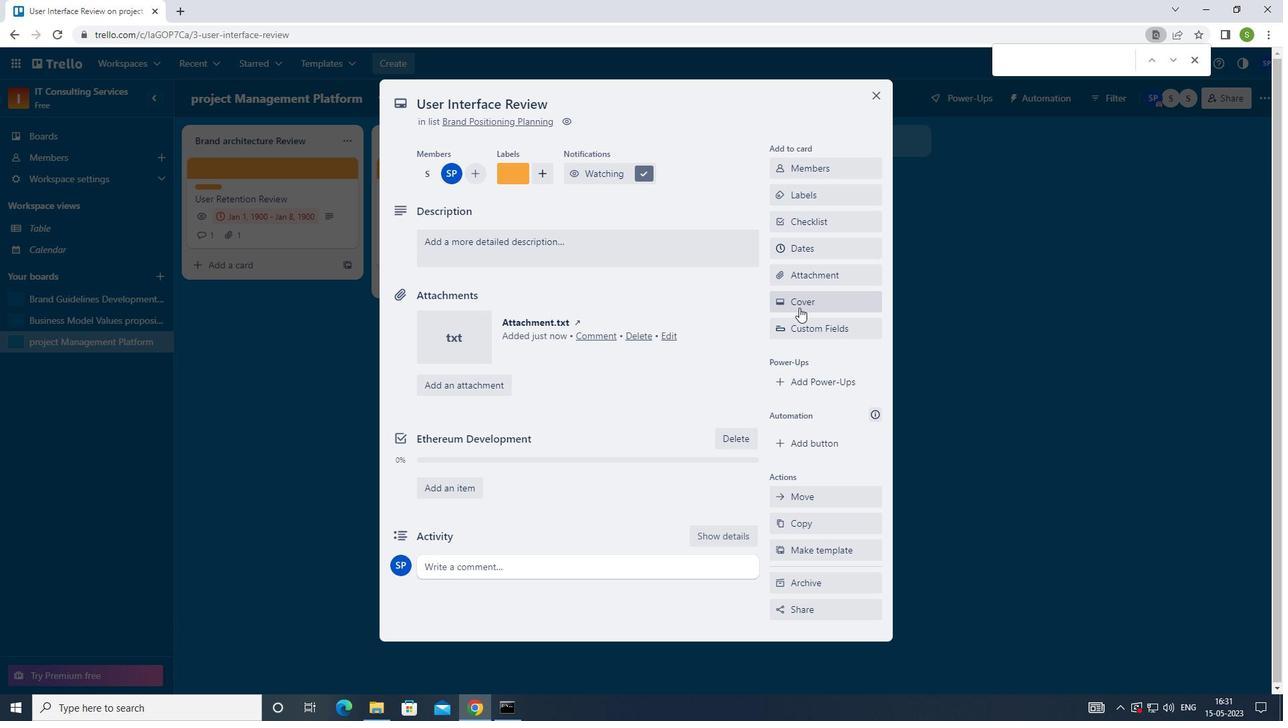 
Action: Mouse pressed left at (804, 303)
Screenshot: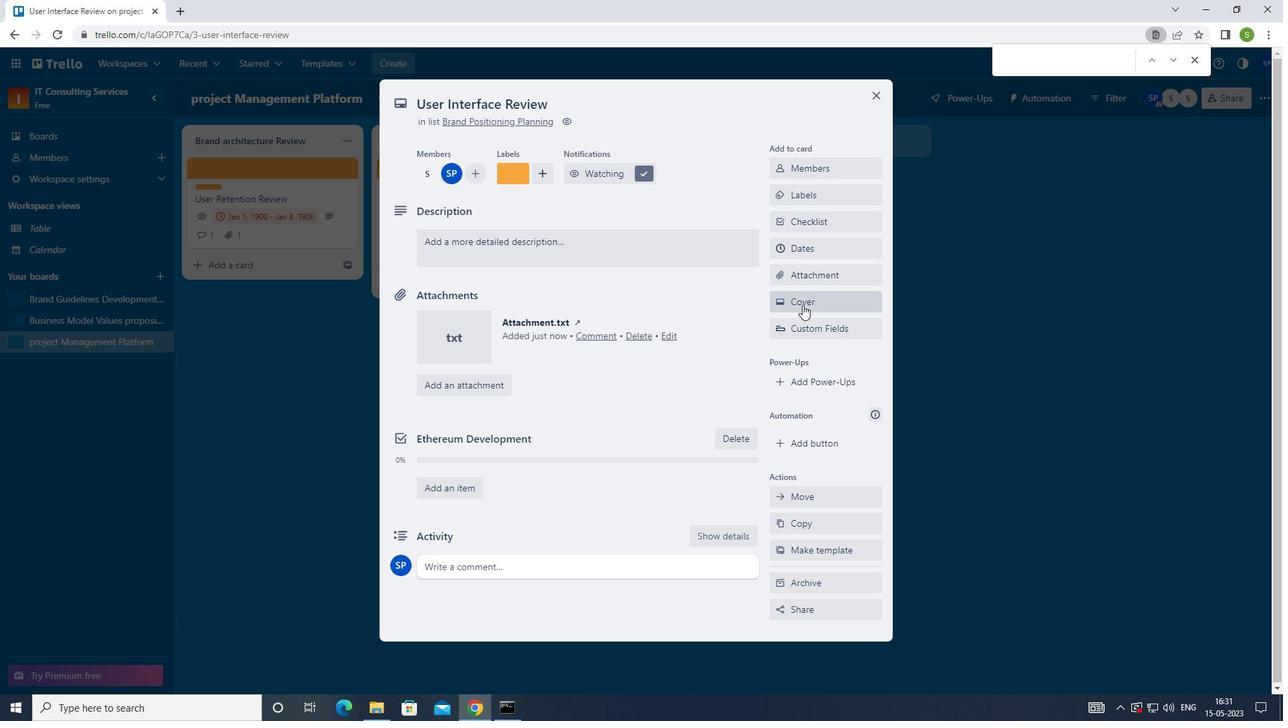 
Action: Mouse moved to (861, 426)
Screenshot: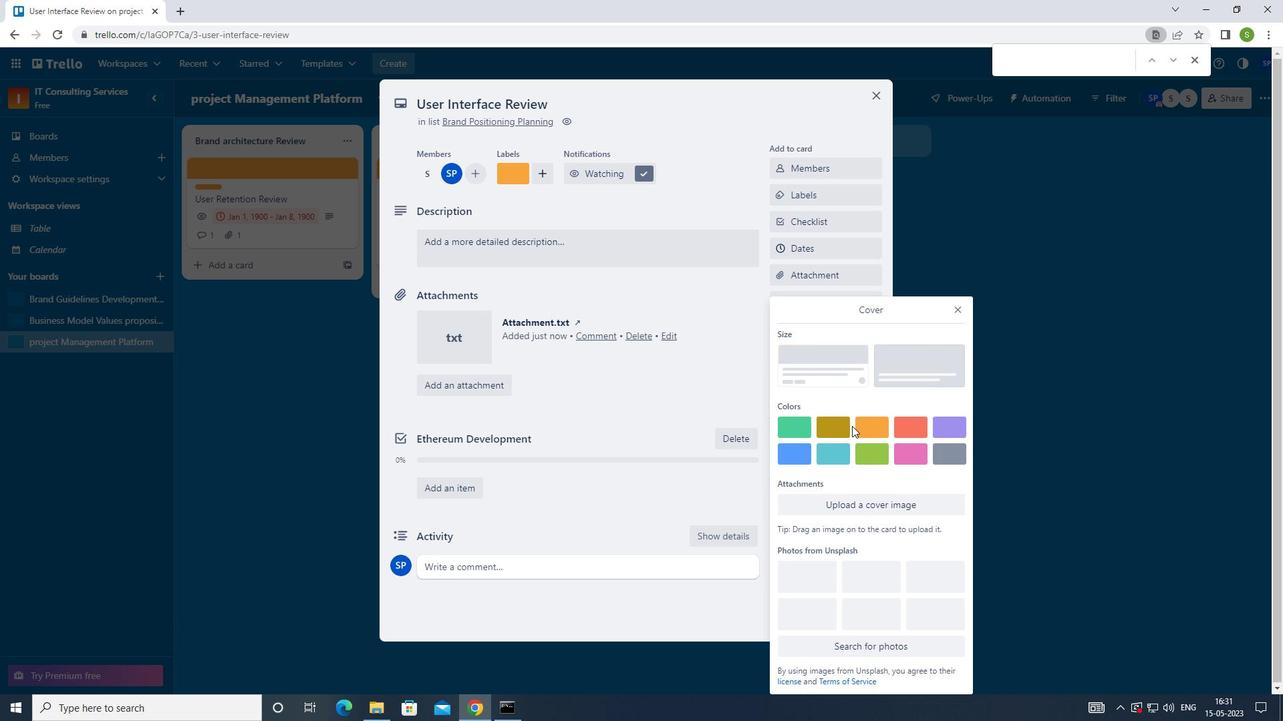 
Action: Mouse pressed left at (861, 426)
Screenshot: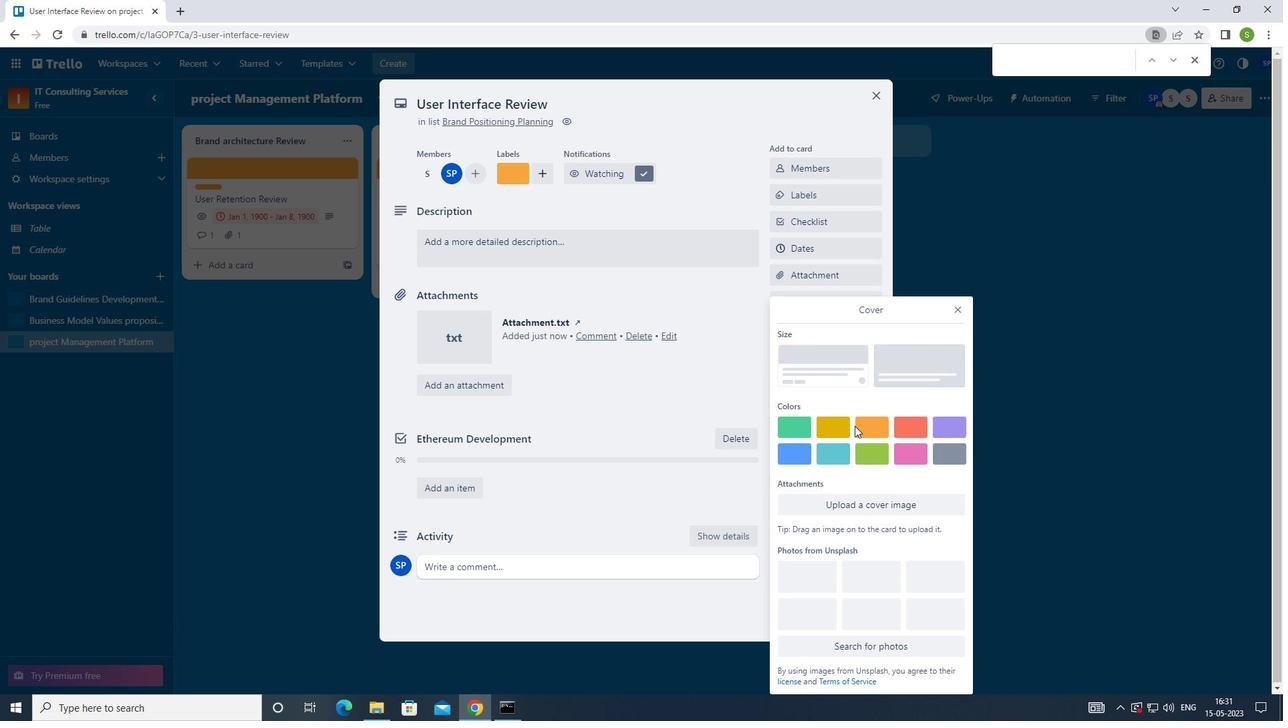 
Action: Mouse moved to (961, 286)
Screenshot: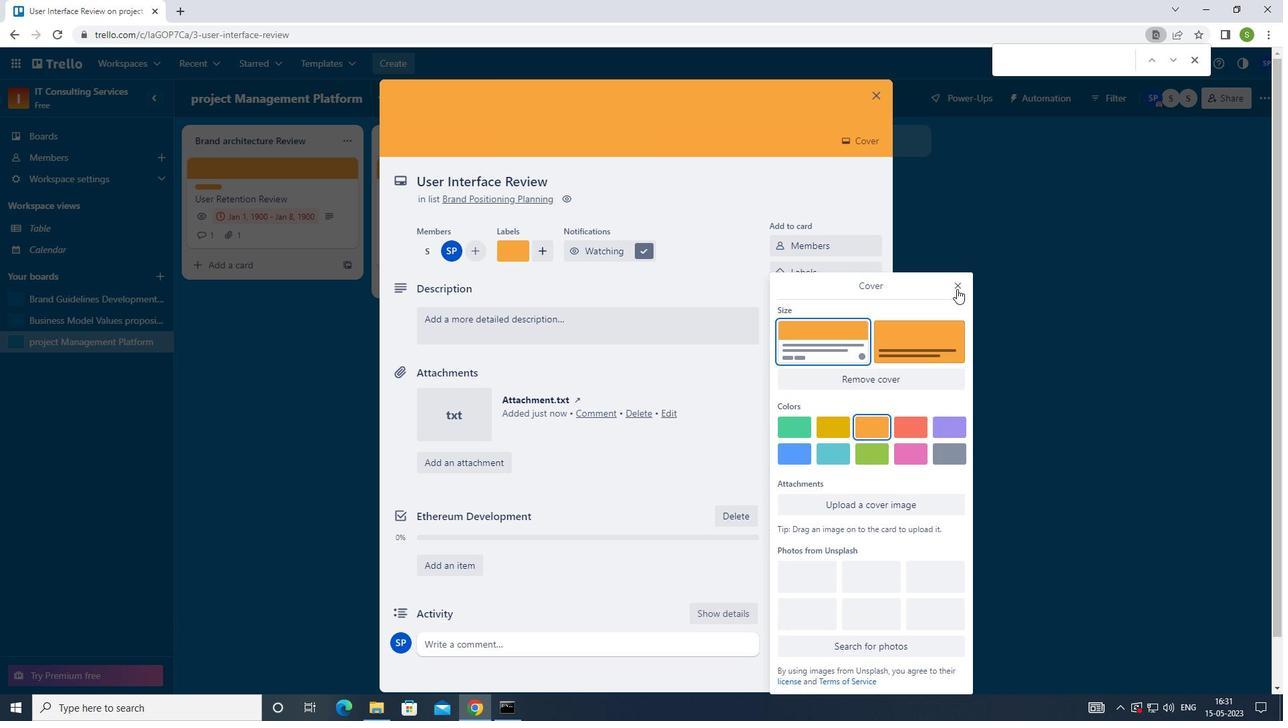 
Action: Mouse pressed left at (961, 286)
Screenshot: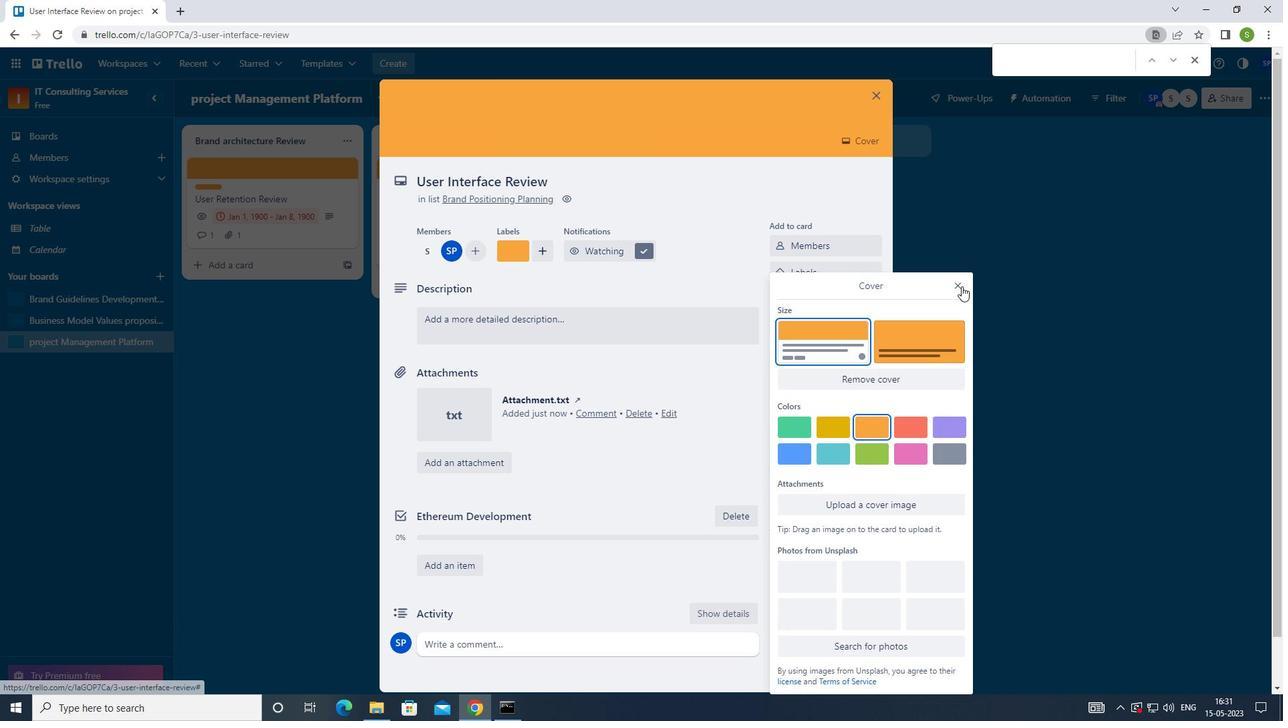 
Action: Mouse moved to (682, 327)
Screenshot: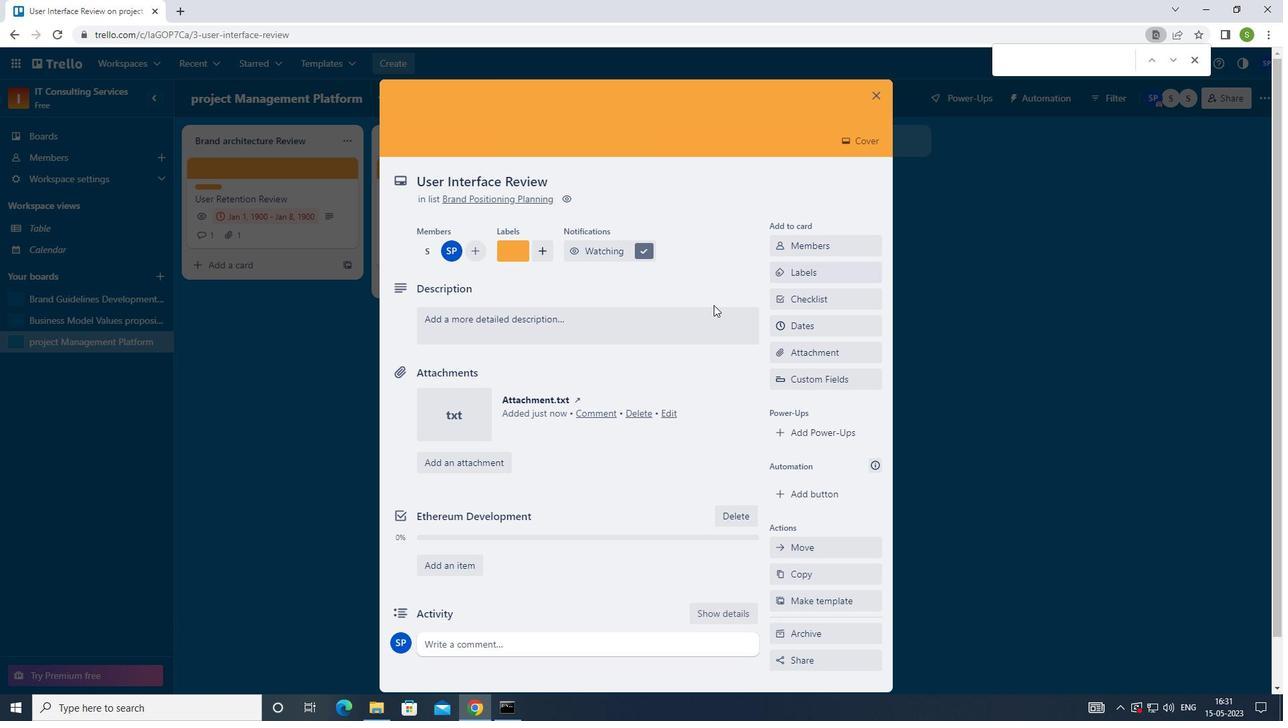 
Action: Mouse pressed left at (682, 327)
Screenshot: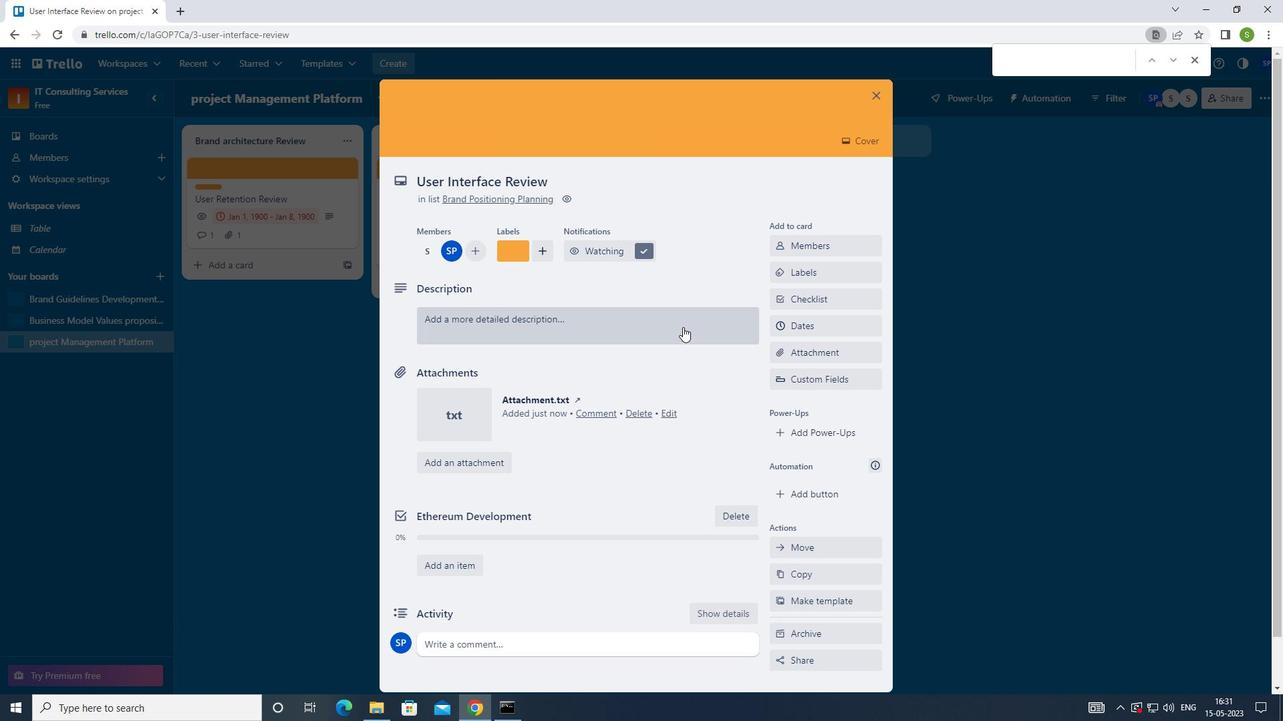 
Action: Mouse moved to (679, 266)
Screenshot: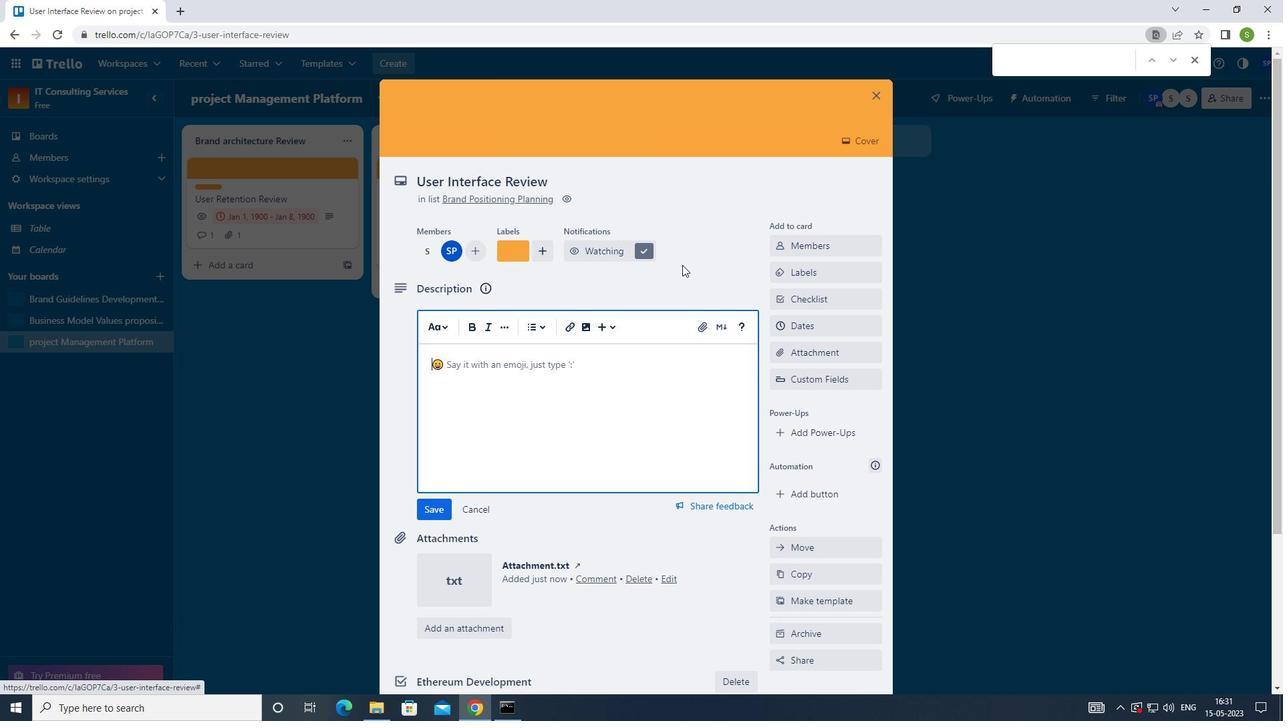 
Action: Key pressed ctrl+CONDUCT<Key.space>TEAMN<Key.backspace><Key.left><Key.left><Key.left><Key.left><Key.left><Key.left><Key.left><Key.left><Key.left><Key.left><Key.left><Key.shift>C<Key.right><Key.right><Key.right><Key.right><Key.right><Key.right><Key.right><Key.right><Key.right><Key.right><Key.right><Key.space>TRAINING<Key.space>SESSION<Key.space>ON<Key.space>ACTIVE<Key.space>LISTENING<Key.space>AND<Key.space>EMPATHU<Key.backspace>Y
Screenshot: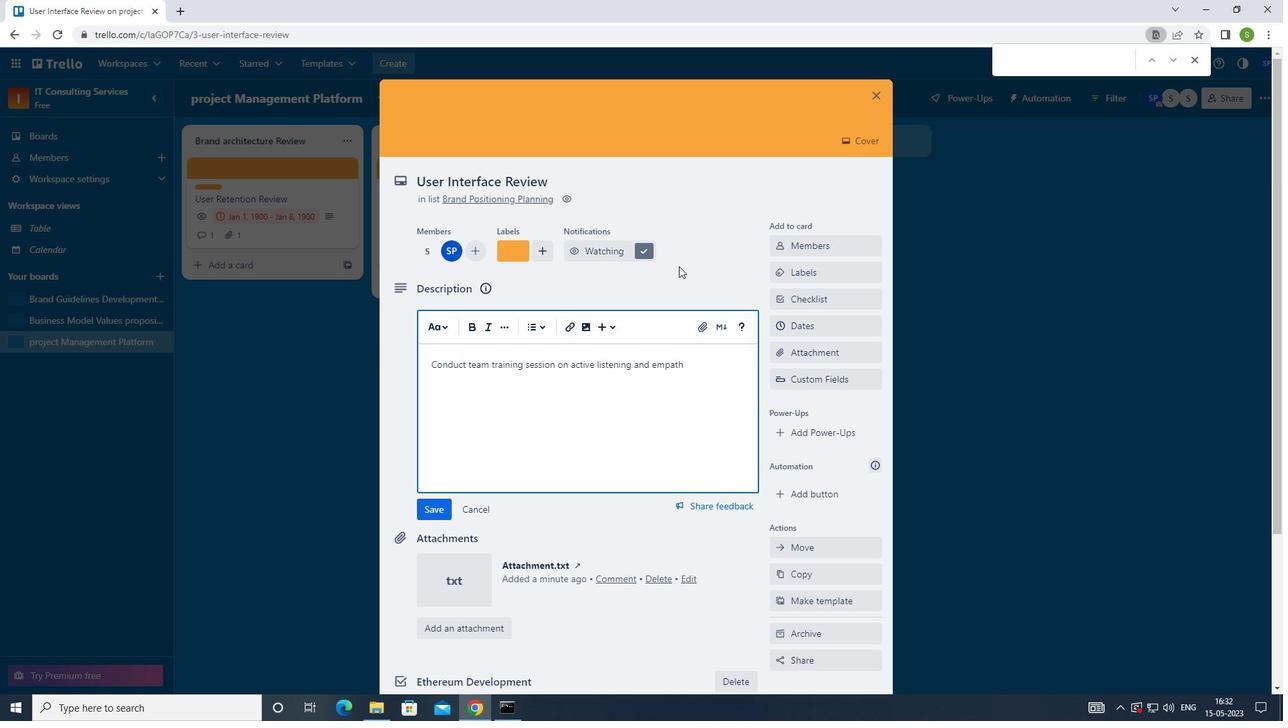 
Action: Mouse moved to (430, 510)
Screenshot: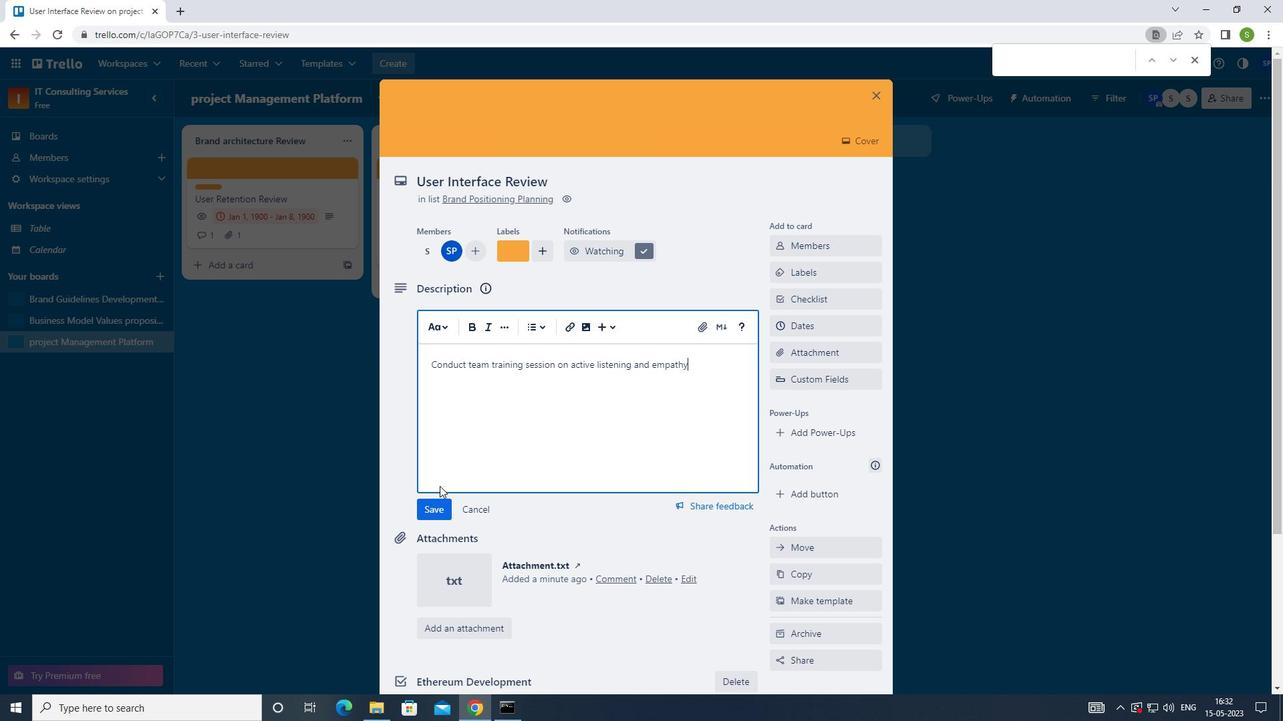 
Action: Mouse pressed left at (430, 510)
Screenshot: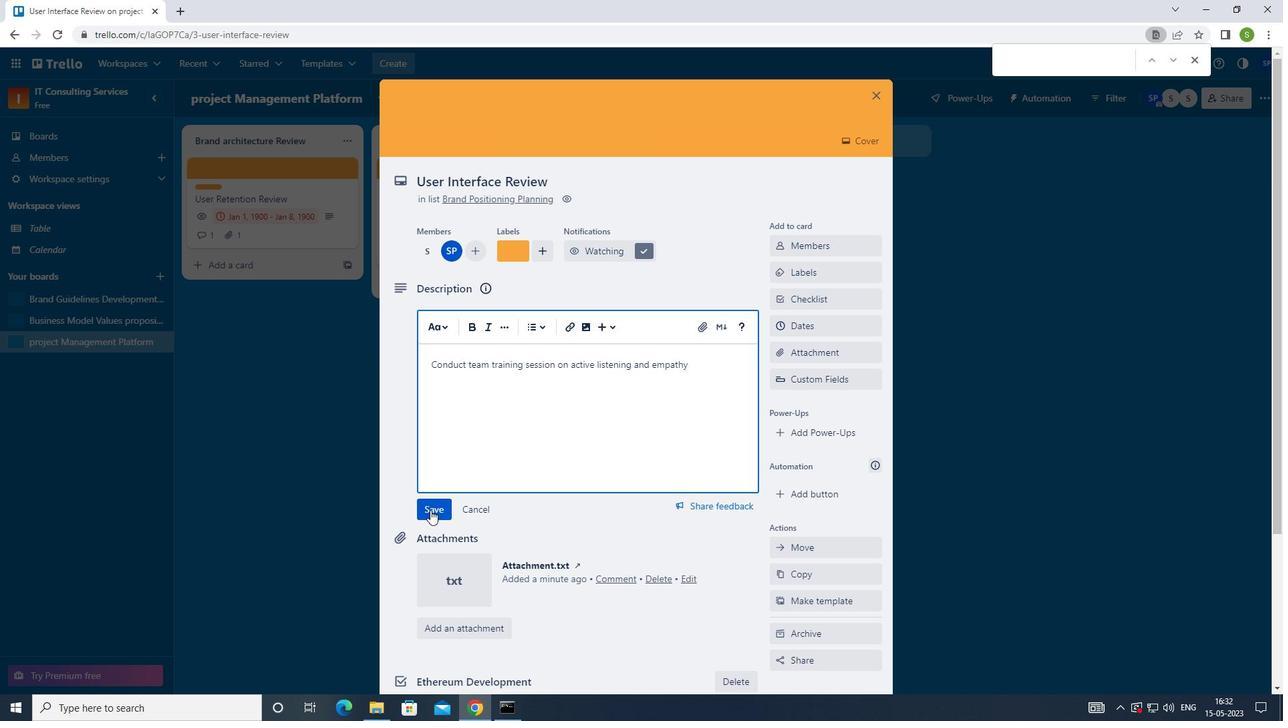 
Action: Mouse moved to (438, 507)
Screenshot: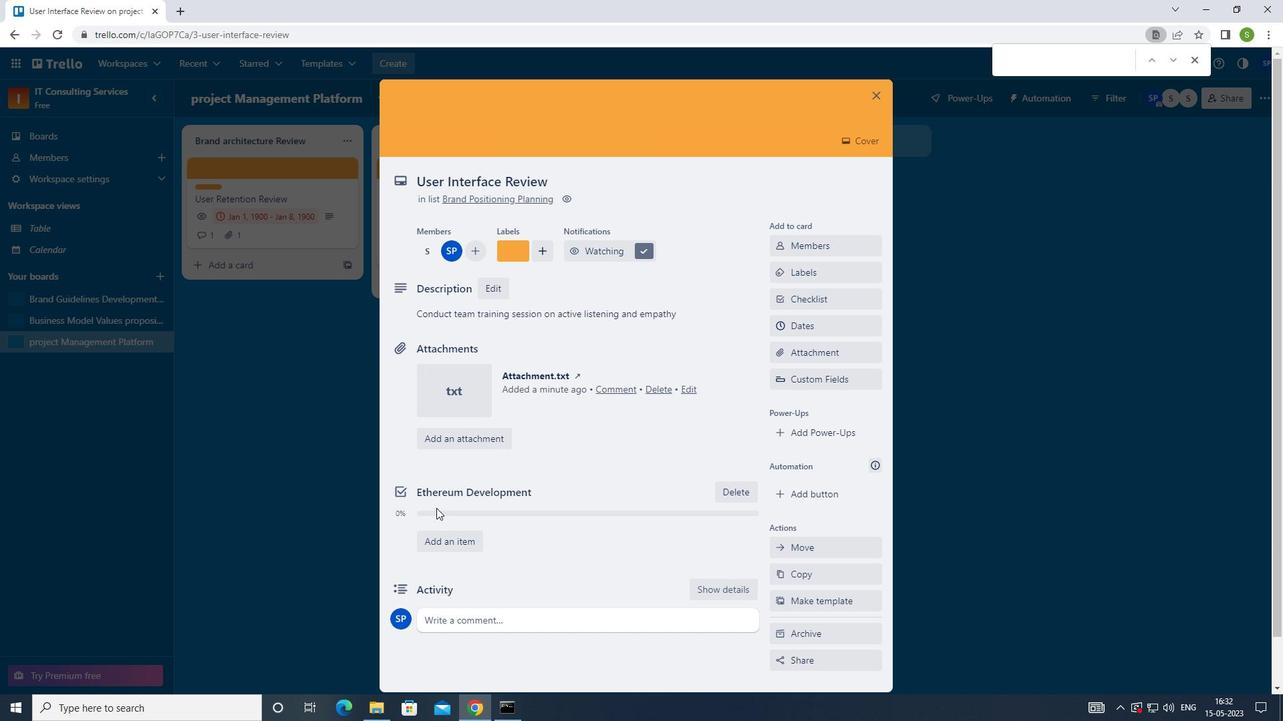 
Action: Mouse scrolled (438, 507) with delta (0, 0)
Screenshot: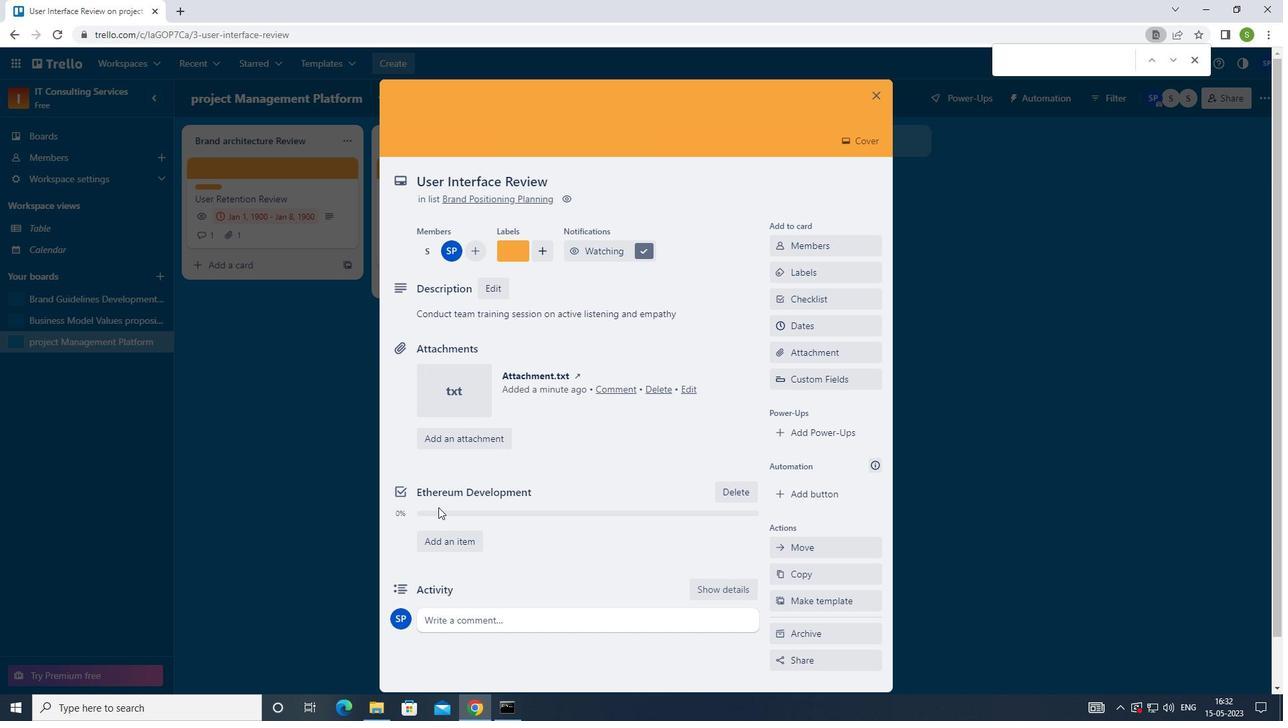 
Action: Mouse moved to (453, 567)
Screenshot: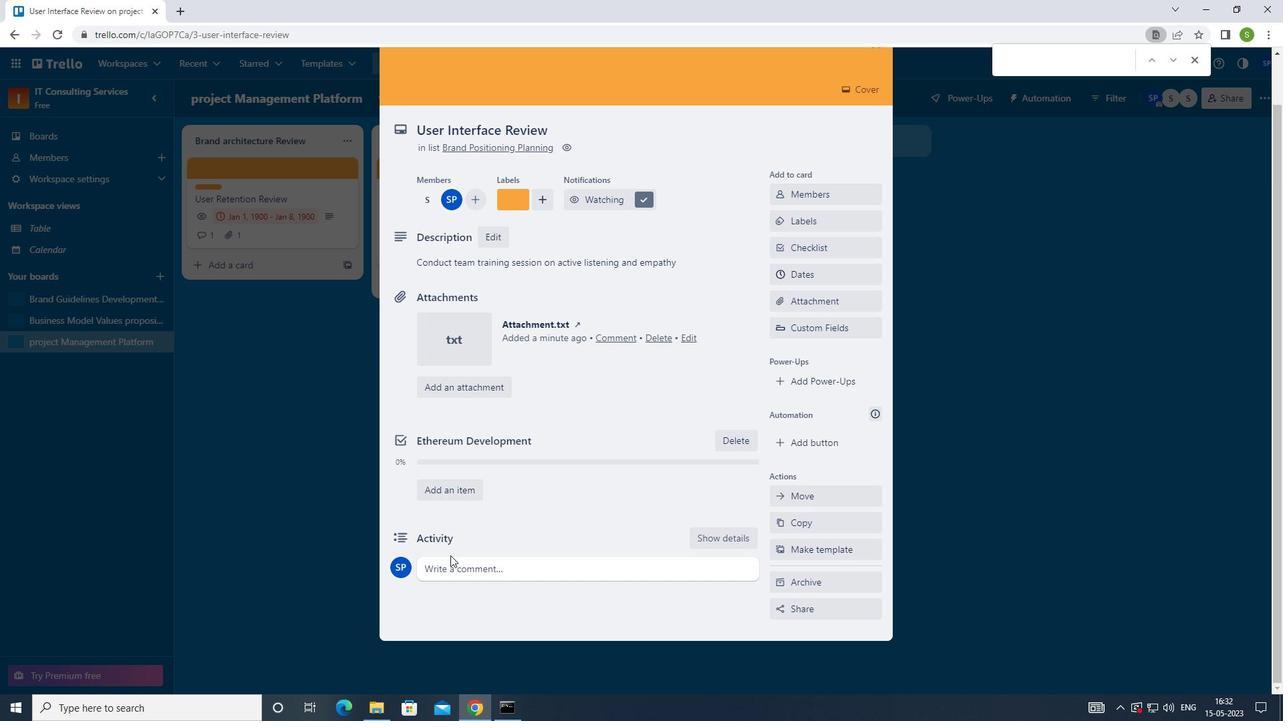 
Action: Mouse pressed left at (453, 567)
Screenshot: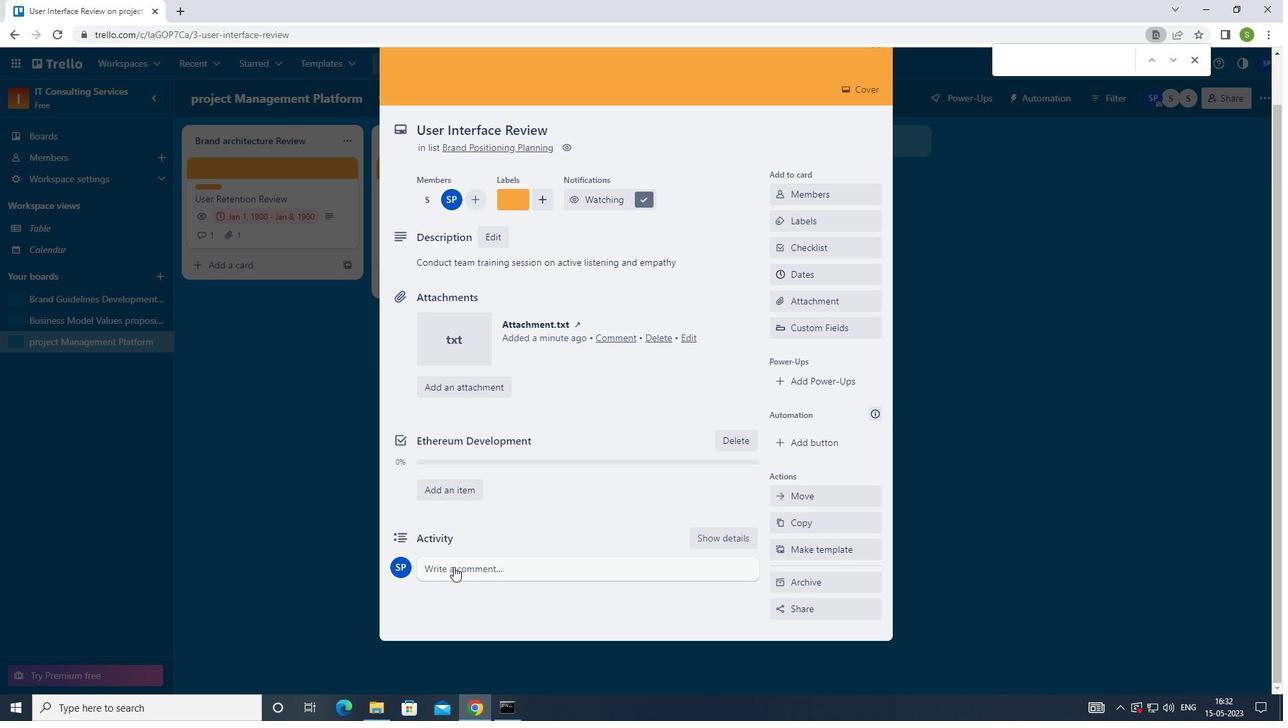 
Action: Mouse moved to (540, 453)
Screenshot: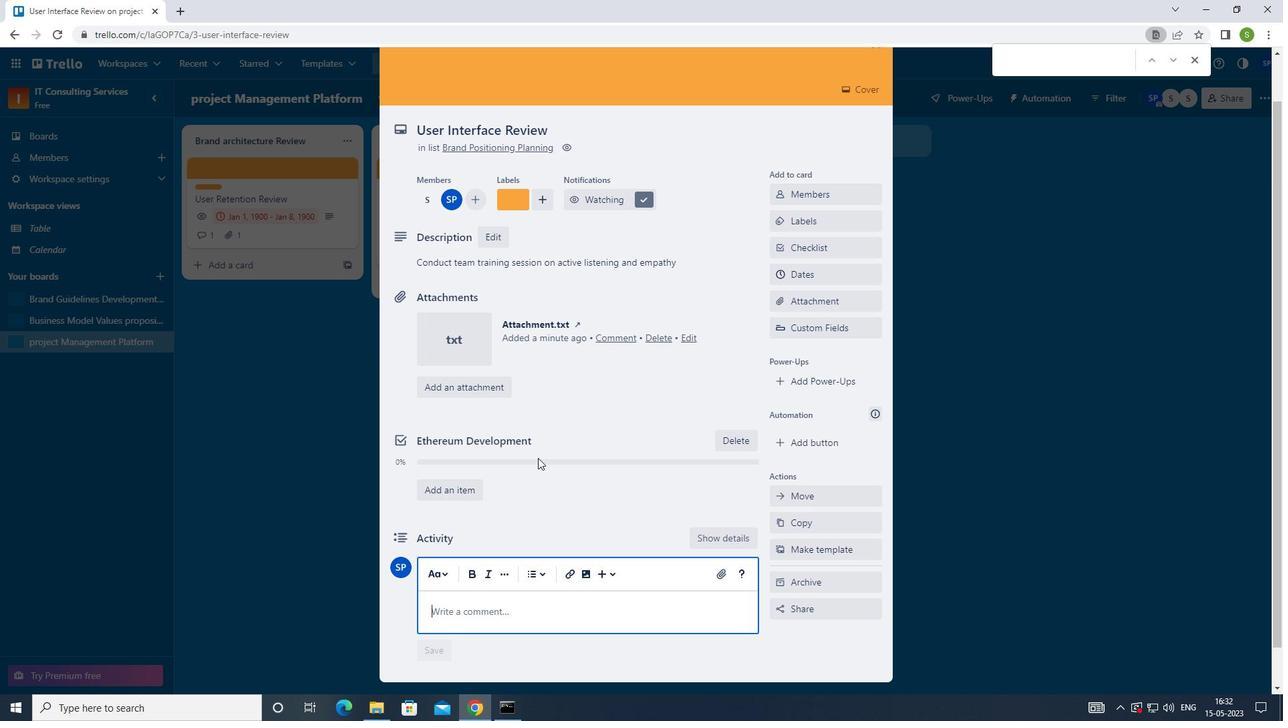 
Action: Key pressed <Key.shift>GIVEN<Key.space>THE<Key.space>COMPLEXITY<Key.space>OF<Key.space>THIS<Key.space>TASK<Key.space>LET<Key.space>US<Key.space>BREAK<Key.space>IT<Key.space>DOWN<Key.space>INTO<Key.space>SMALLER<Key.space>MORE<Key.space>MANAGEABLE<Key.space>TASKS<Key.space>TO<Key.space>MAKE<Key.space>PROGRESS
Screenshot: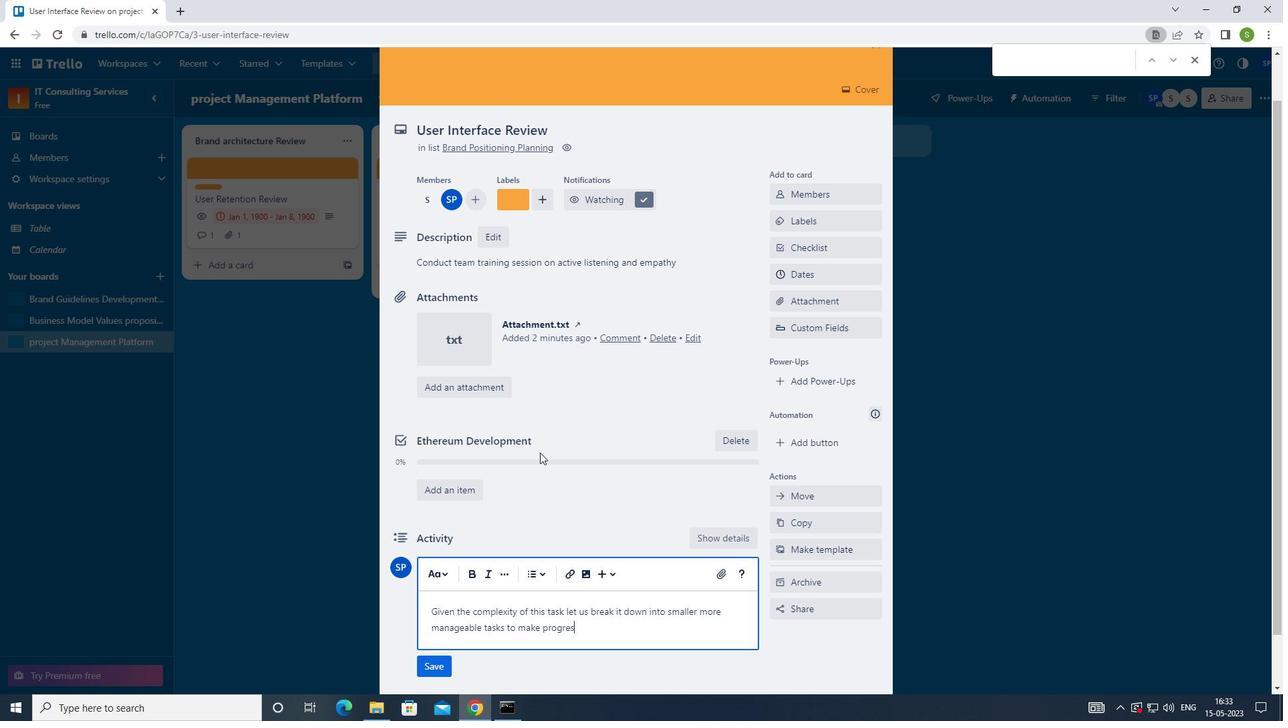 
Action: Mouse moved to (444, 667)
Screenshot: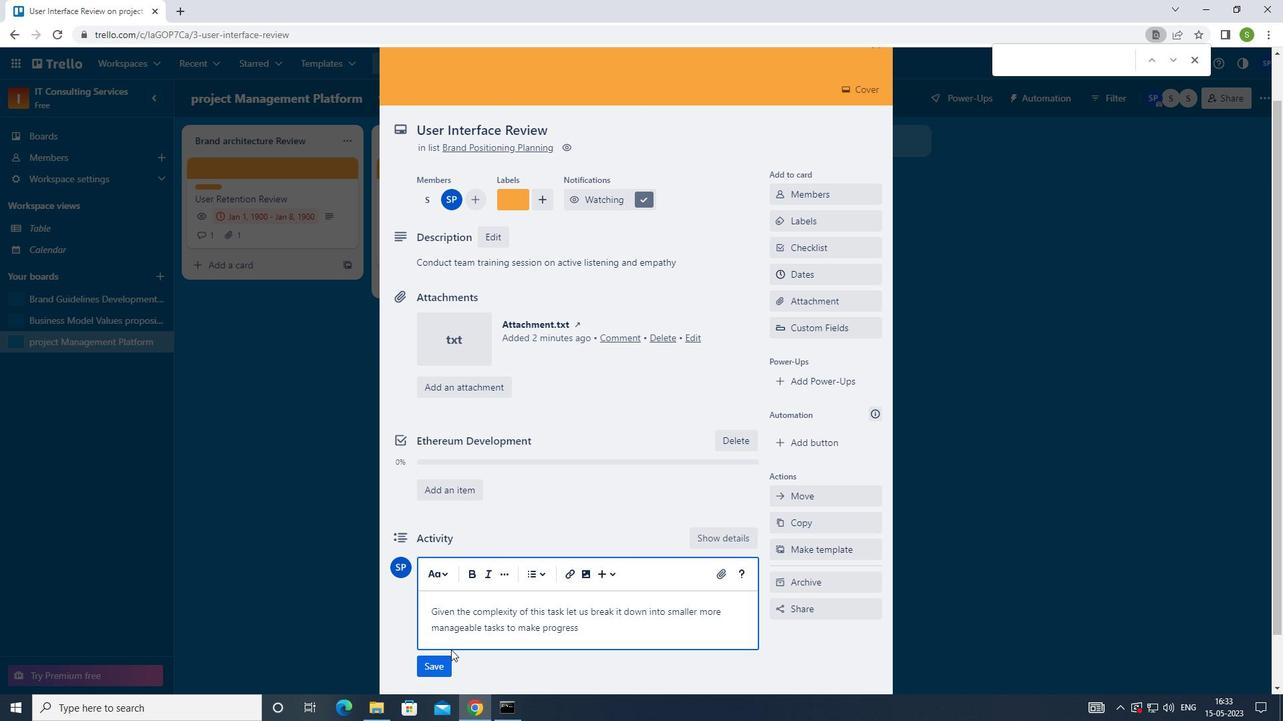 
Action: Mouse pressed left at (444, 667)
Screenshot: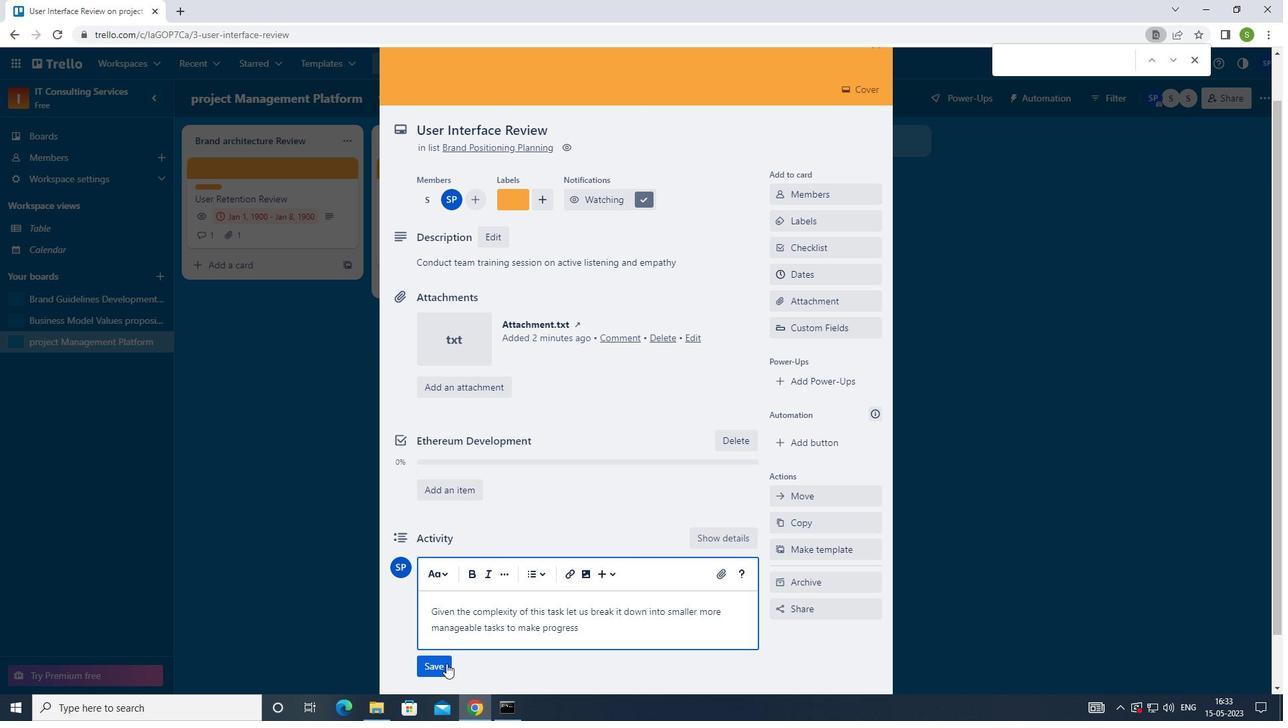 
Action: Mouse moved to (800, 278)
Screenshot: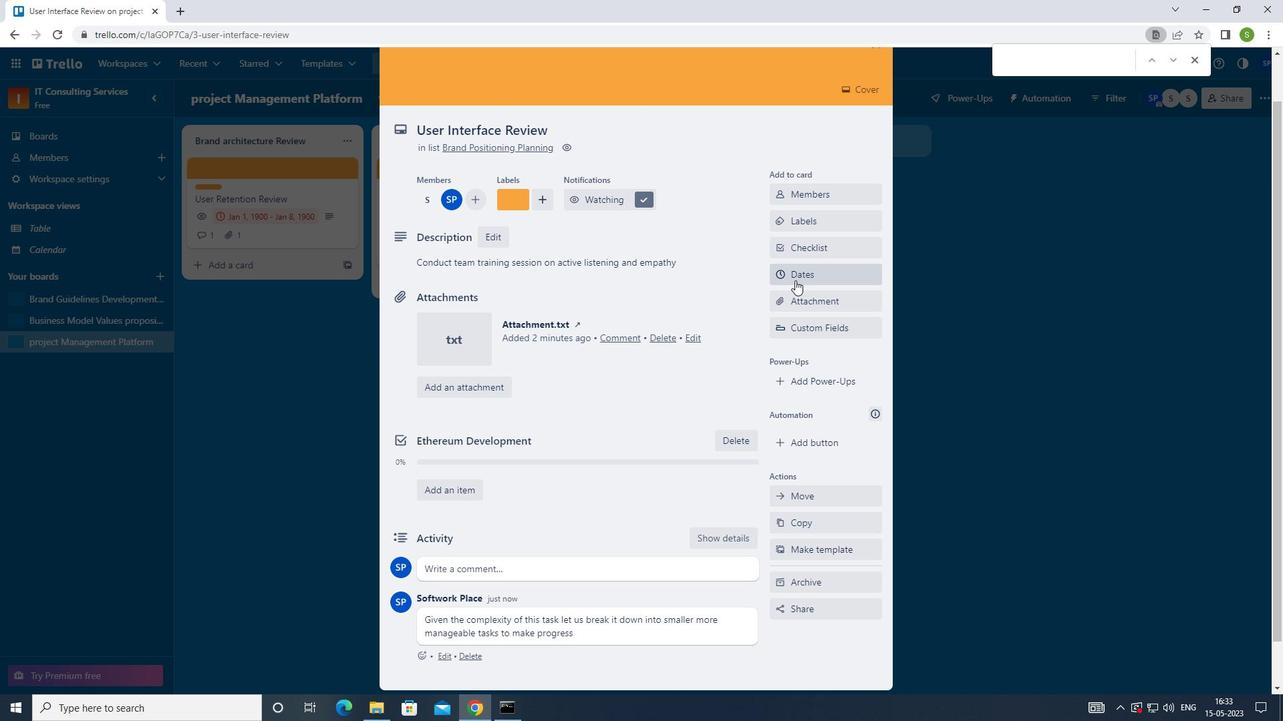 
Action: Mouse pressed left at (800, 278)
Screenshot: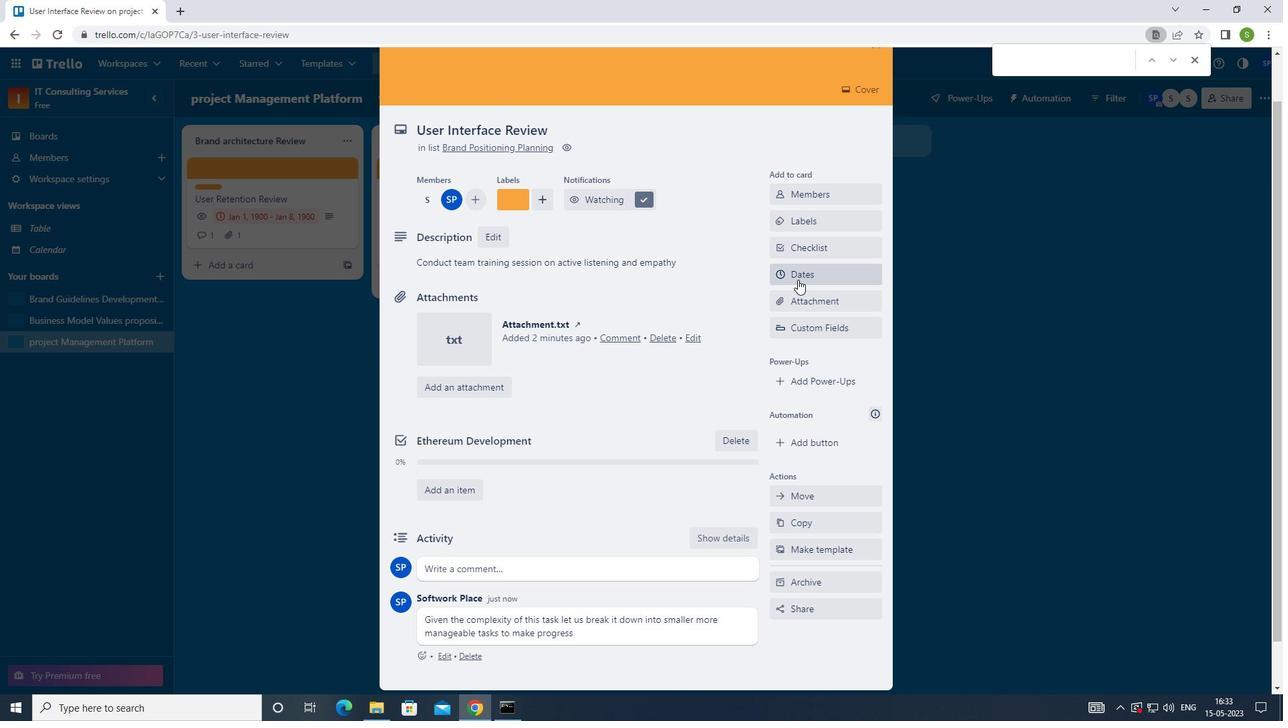 
Action: Mouse moved to (787, 340)
Screenshot: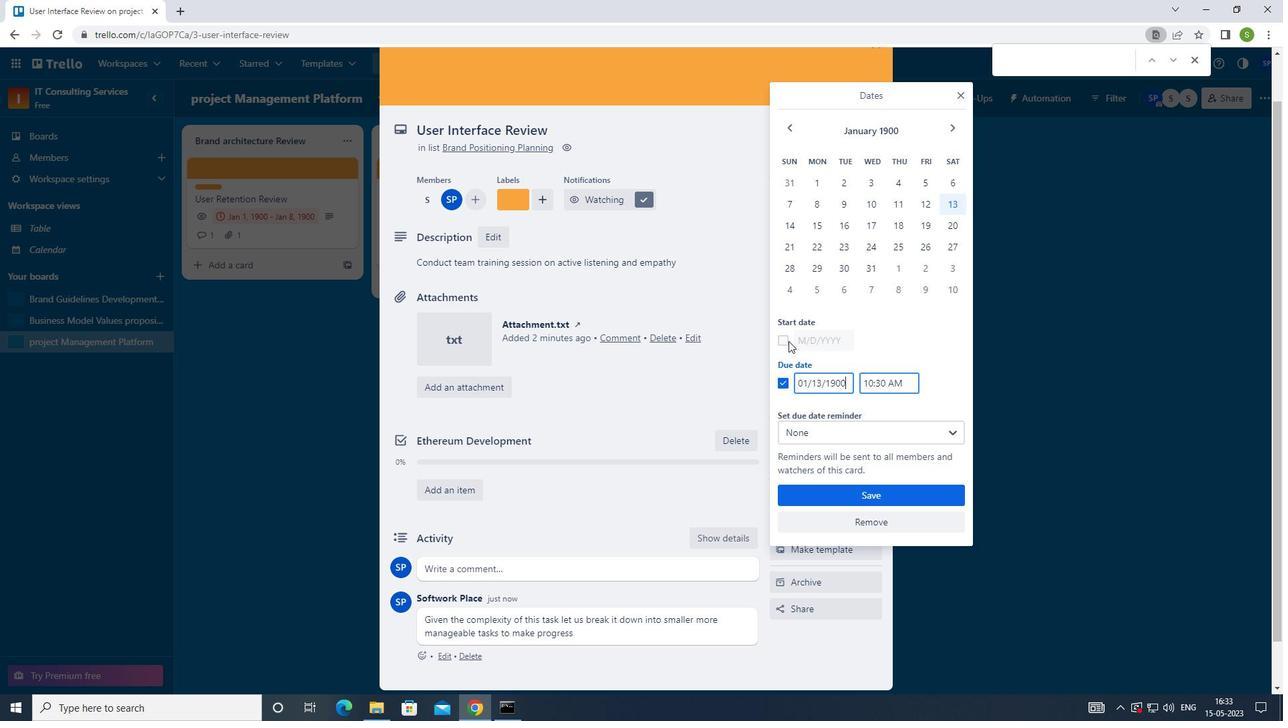 
Action: Mouse pressed left at (787, 340)
Screenshot: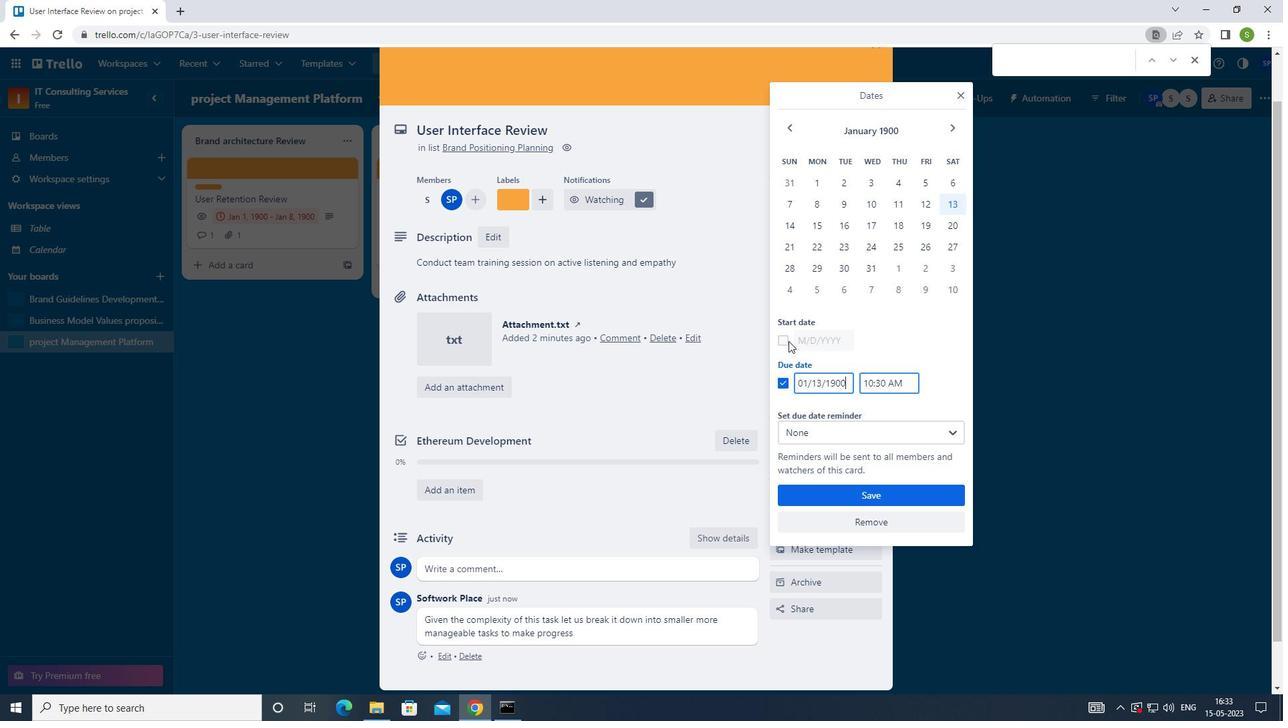 
Action: Mouse moved to (794, 207)
Screenshot: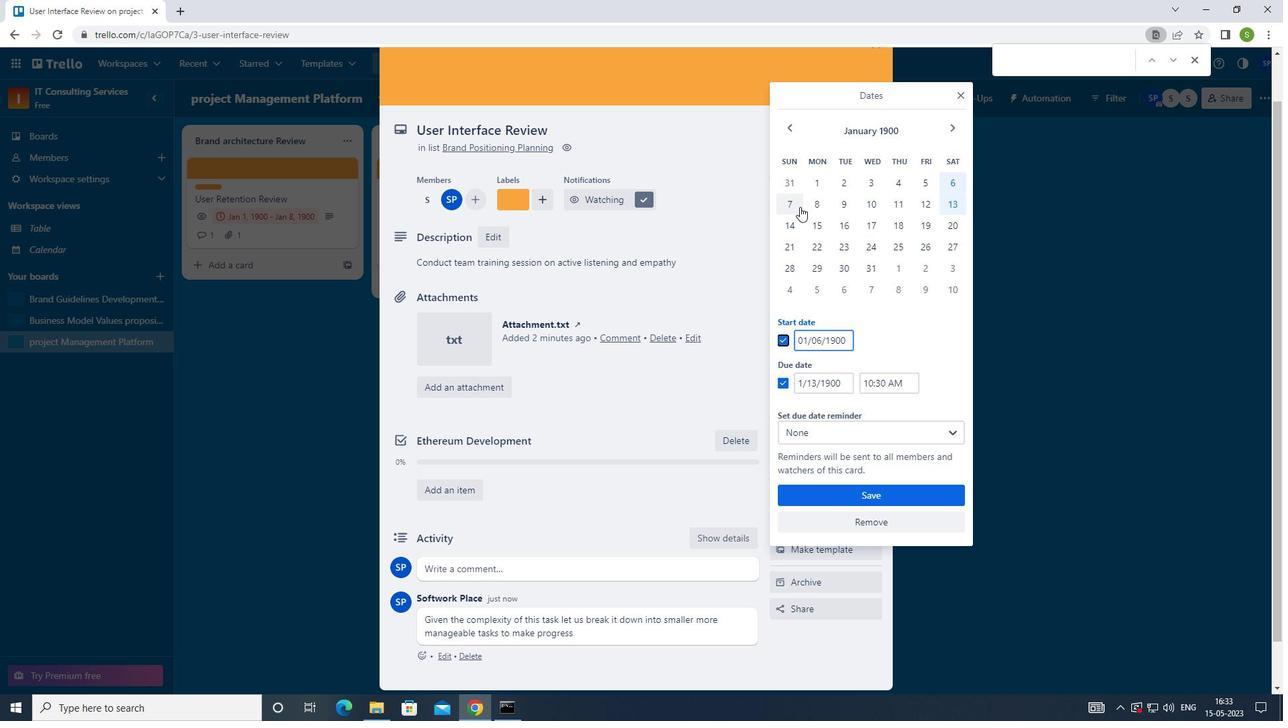 
Action: Mouse pressed left at (794, 207)
Screenshot: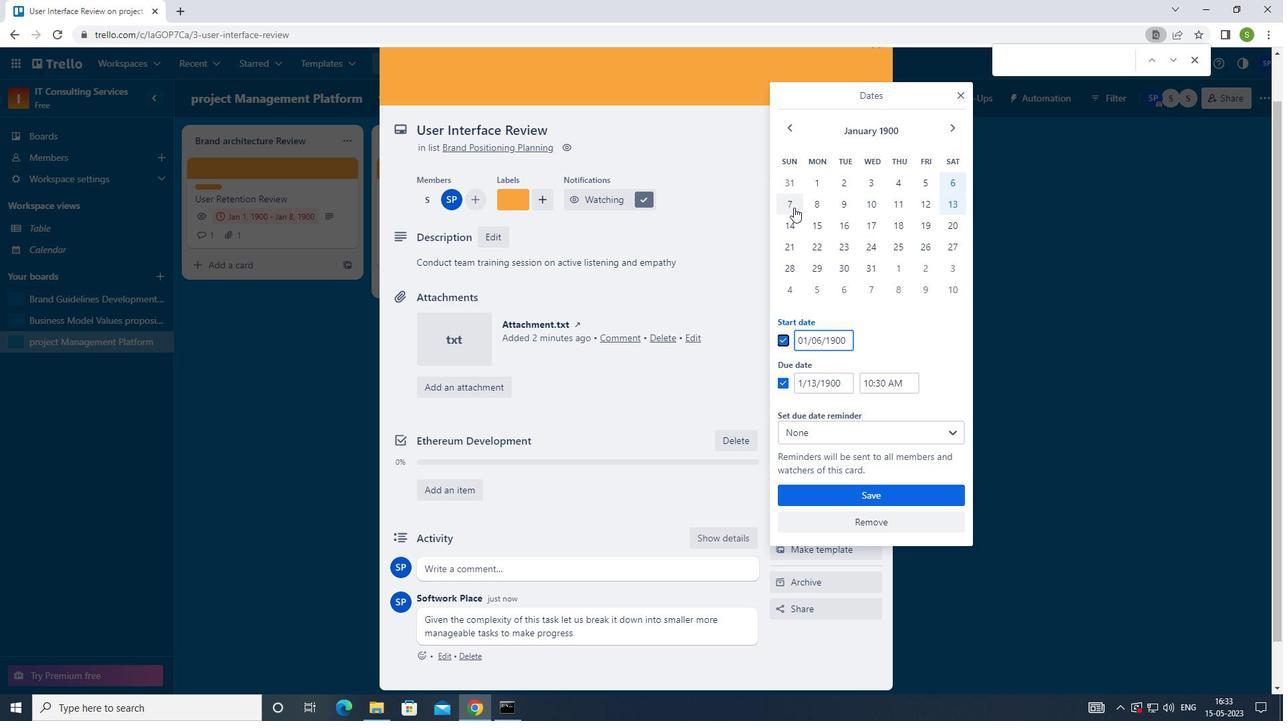 
Action: Mouse moved to (788, 221)
Screenshot: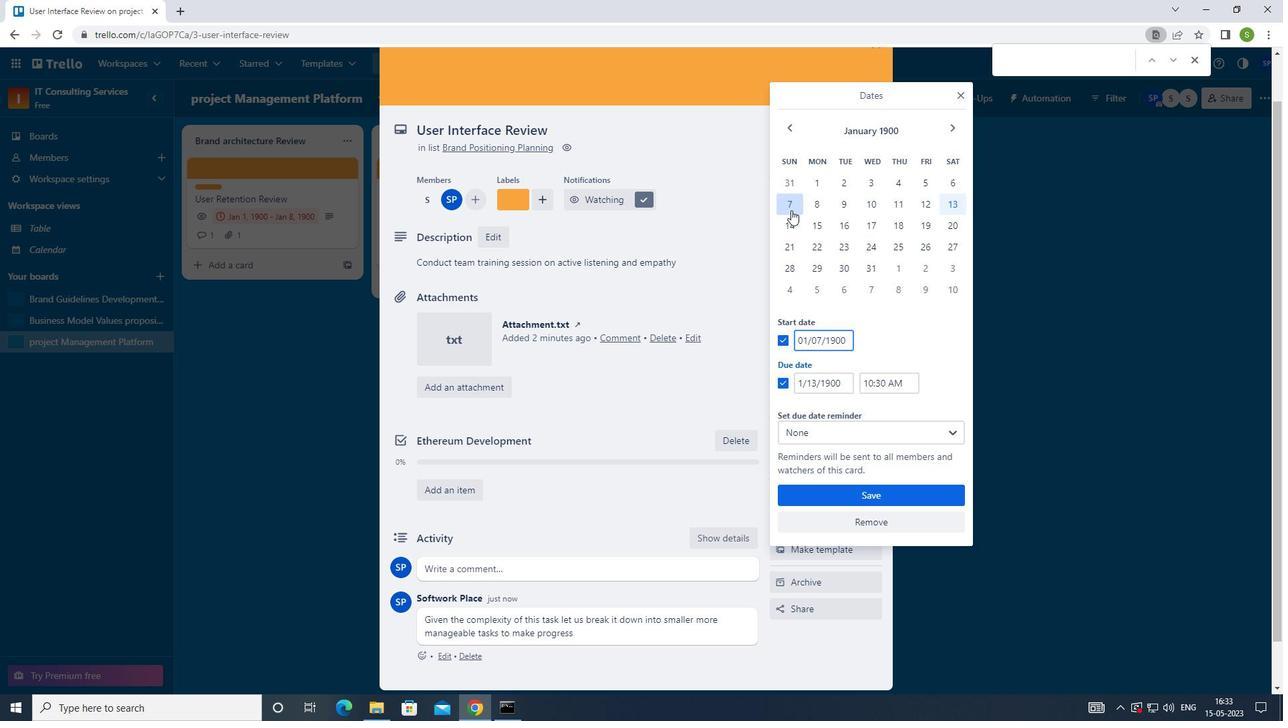 
Action: Mouse pressed left at (788, 221)
Screenshot: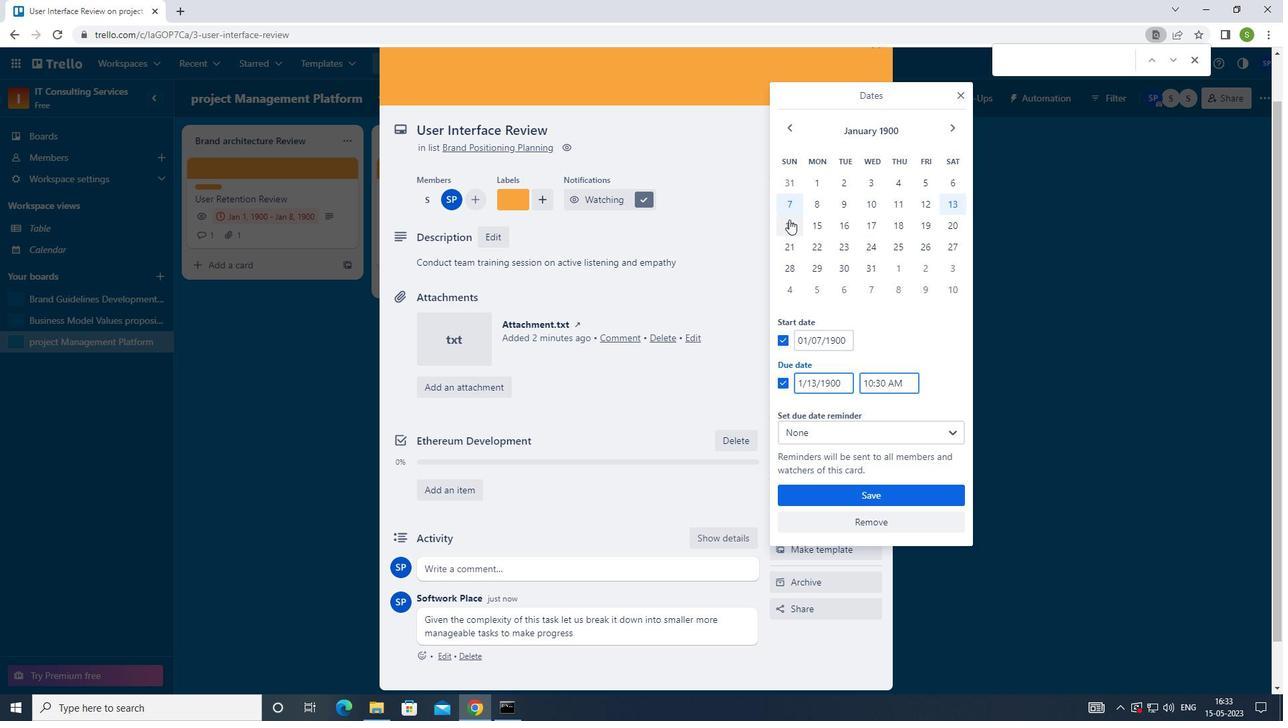 
Action: Mouse moved to (843, 494)
Screenshot: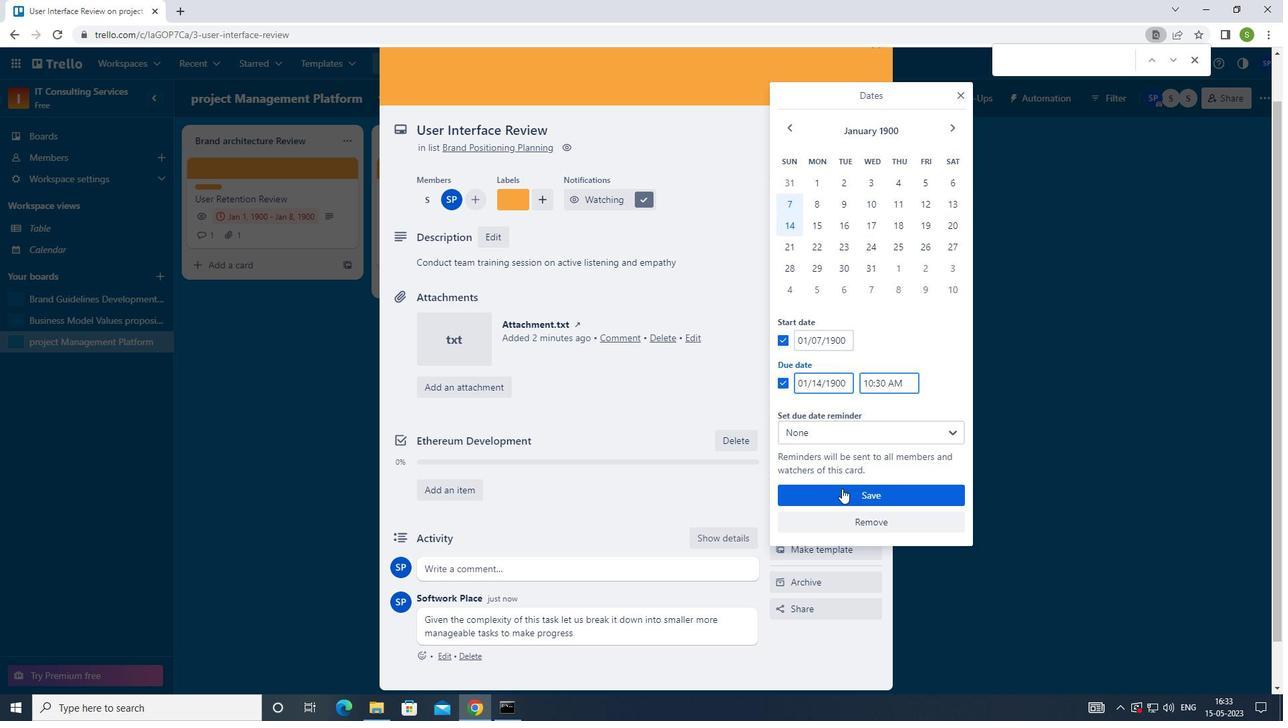 
Action: Mouse pressed left at (843, 494)
Screenshot: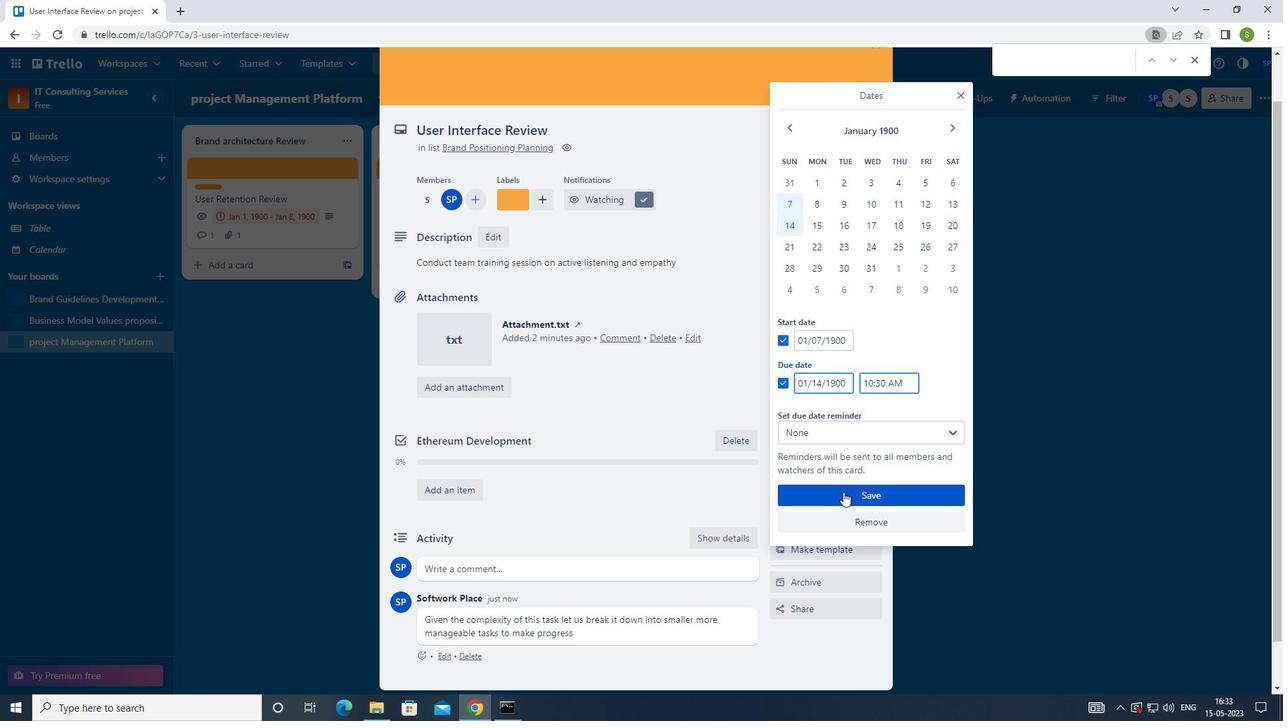 
Action: Mouse moved to (841, 227)
Screenshot: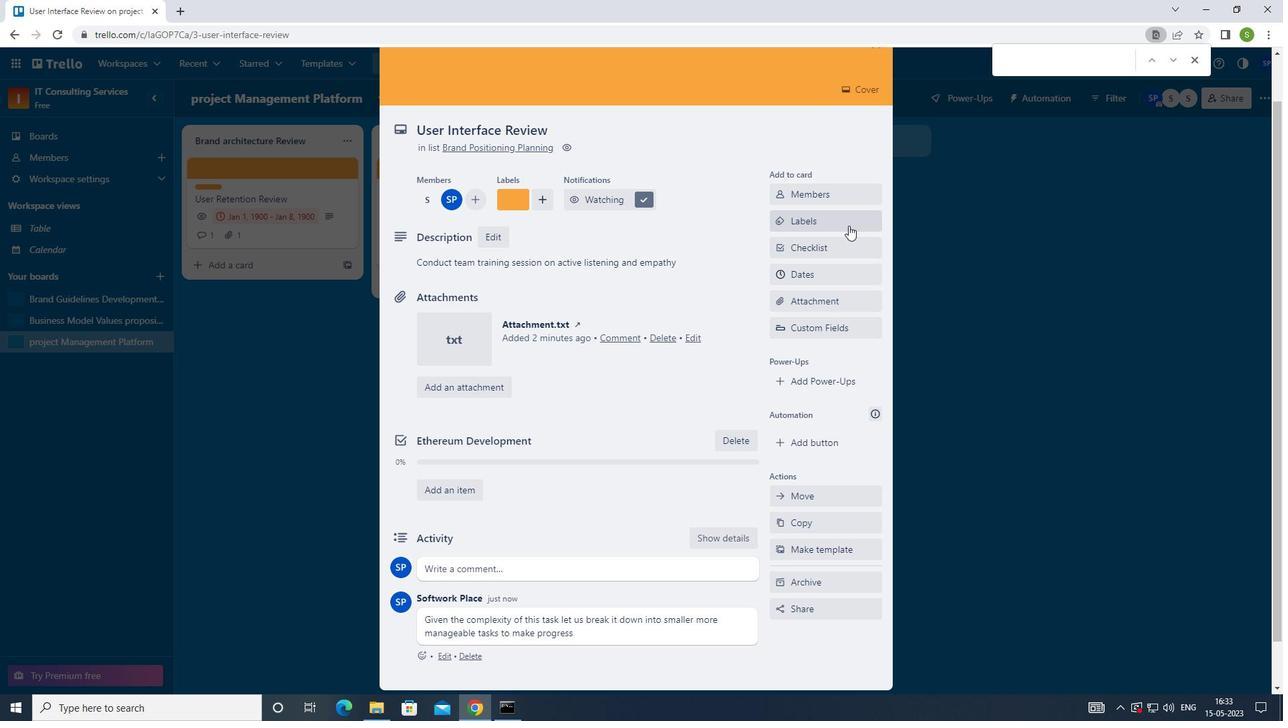 
Action: Mouse scrolled (841, 227) with delta (0, 0)
Screenshot: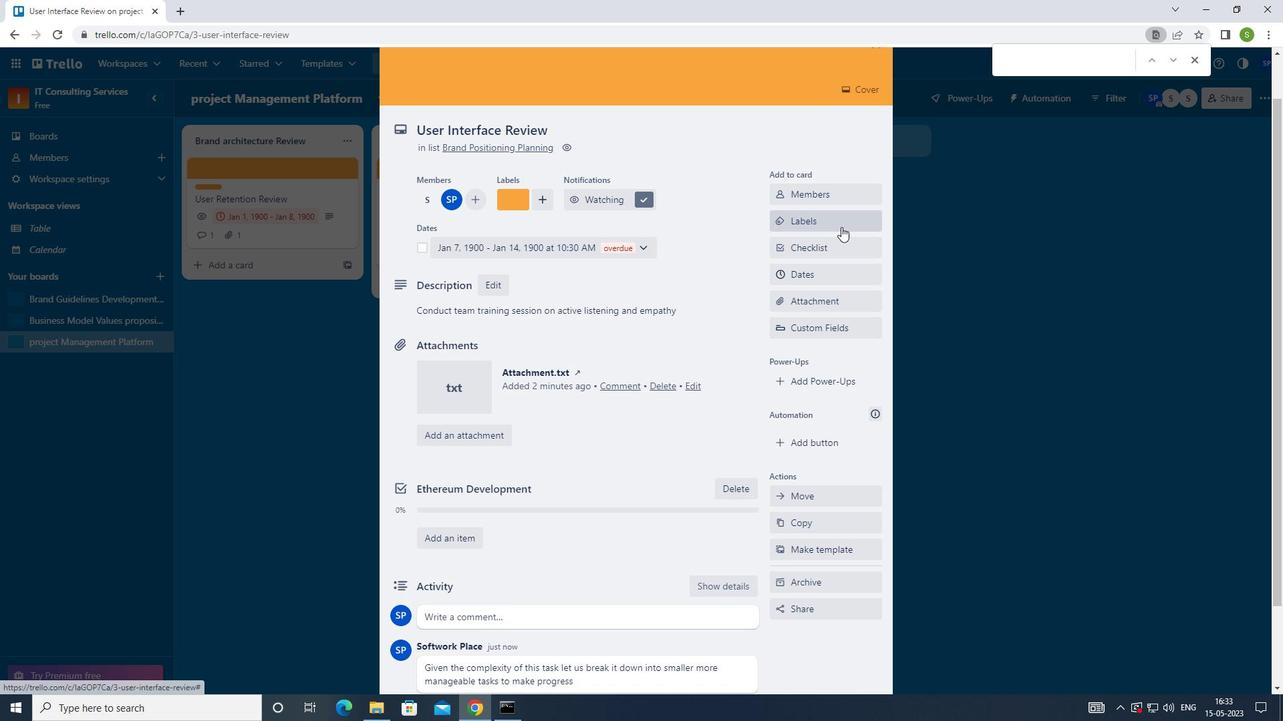 
Action: Mouse scrolled (841, 227) with delta (0, 0)
Screenshot: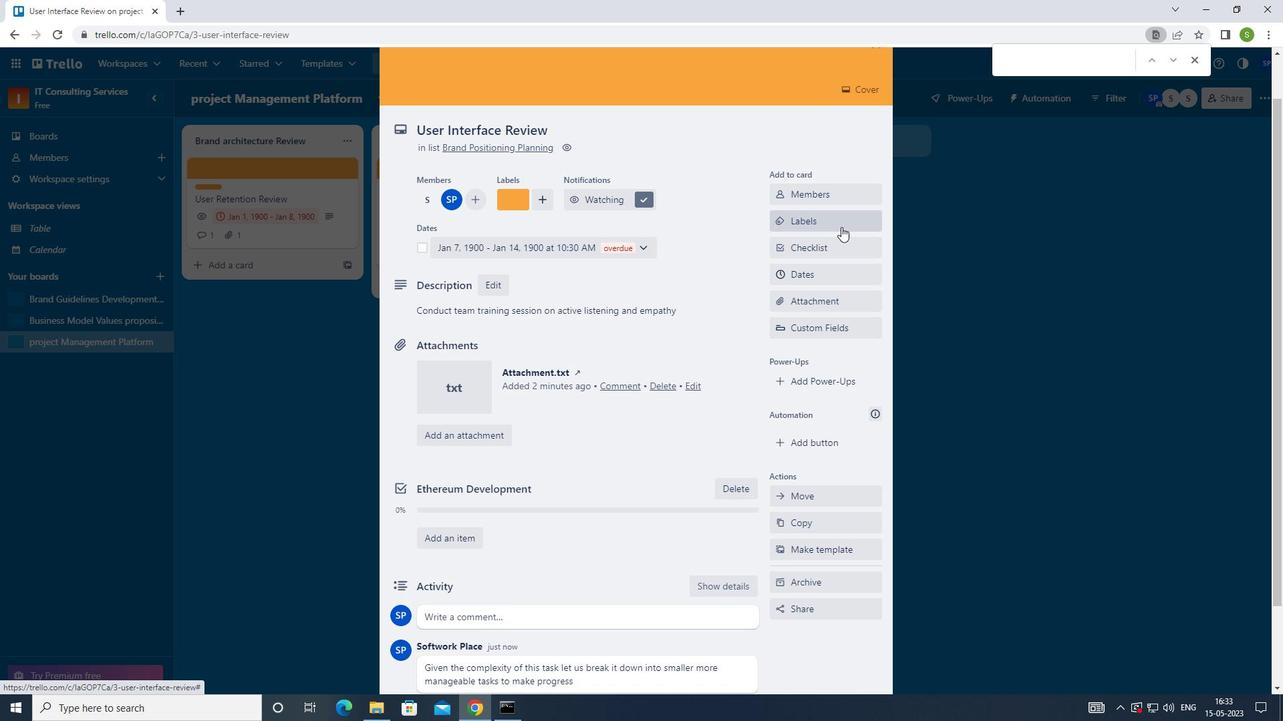 
Action: Mouse moved to (841, 227)
Screenshot: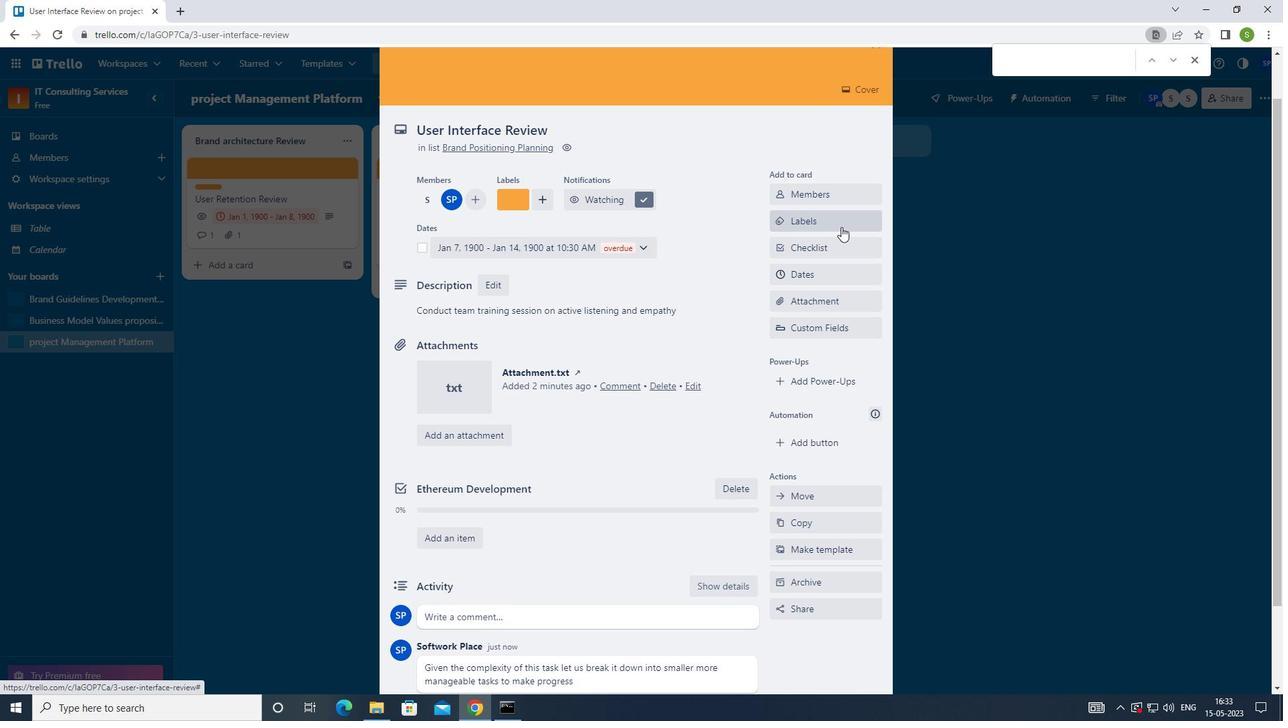 
Action: Mouse scrolled (841, 227) with delta (0, 0)
Screenshot: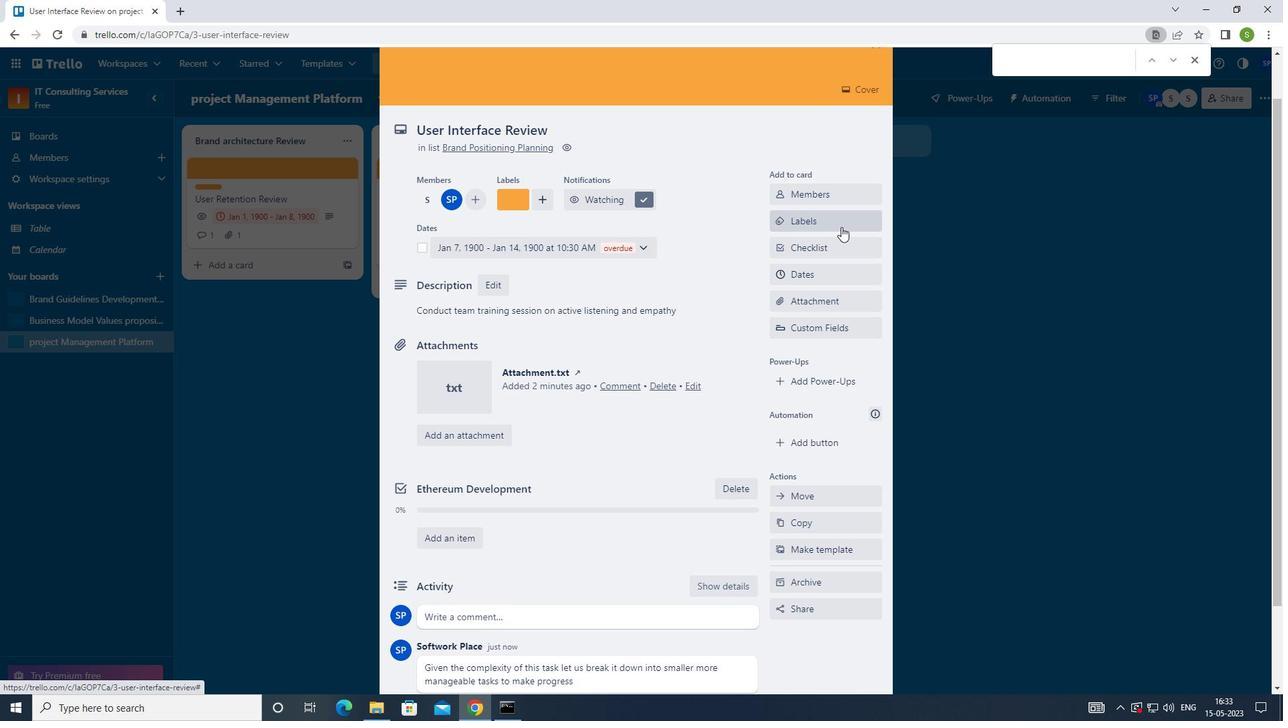 
Action: Mouse moved to (882, 92)
Screenshot: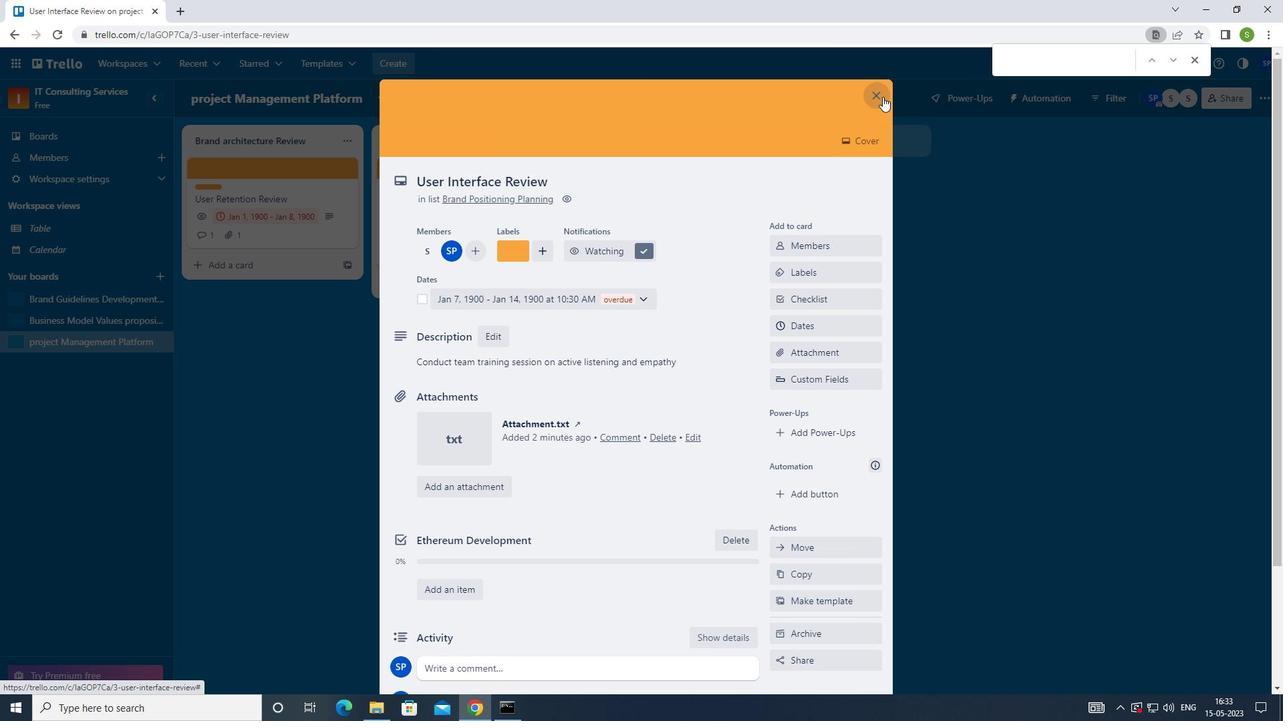 
Action: Mouse pressed left at (882, 92)
Screenshot: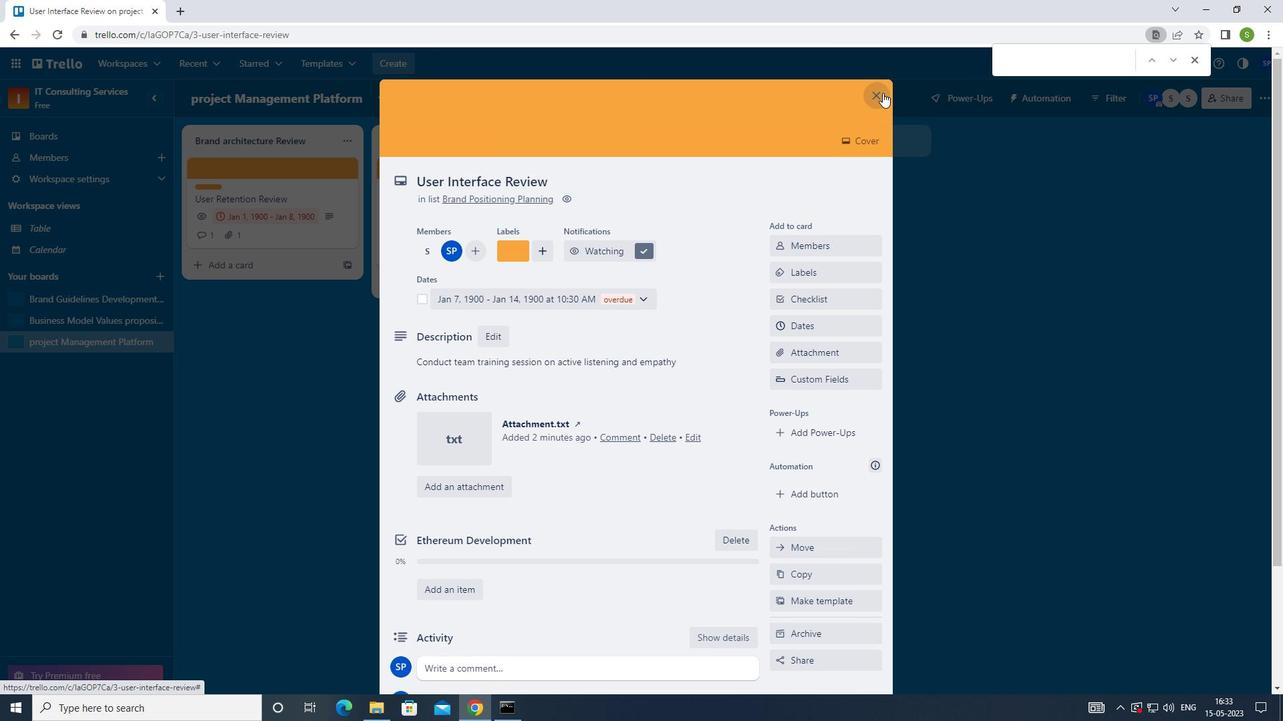 
Action: Mouse moved to (874, 104)
Screenshot: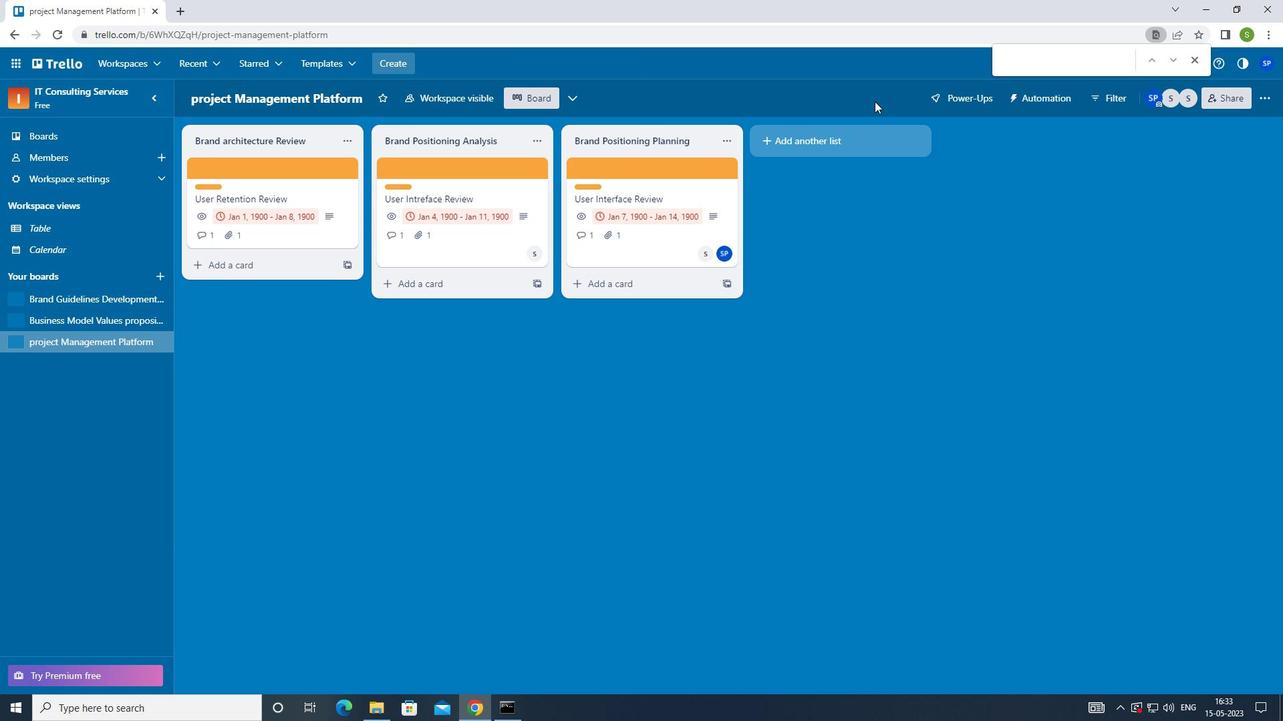 
Action: Key pressed <Key.f8>
Screenshot: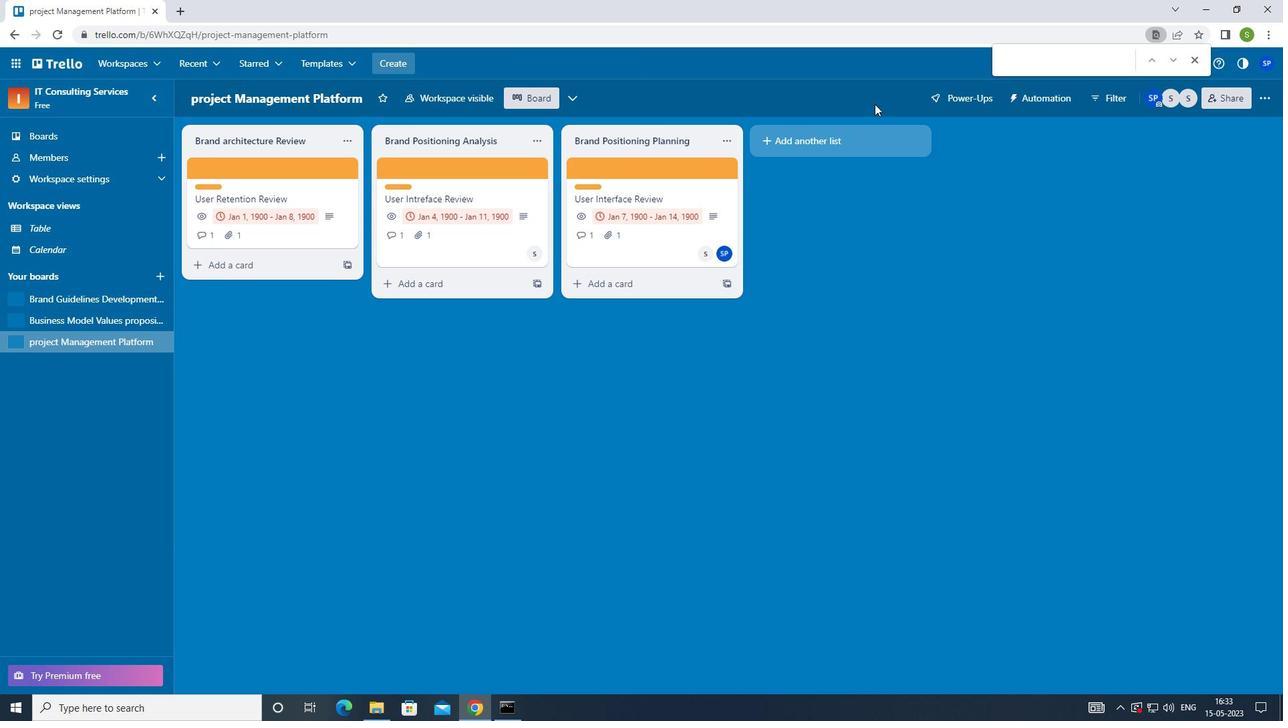
